 Task: Add Attachment from Google Drive to Card Card0000000111 in Board Board0000000028 in Workspace WS0000000010 in Trello. Add Cover Orange to Card Card0000000111 in Board Board0000000028 in Workspace WS0000000010 in Trello. Add "Add Label …" with "Title" Title0000000111 to Button Button0000000111 to Card Card0000000111 in Board Board0000000028 in Workspace WS0000000010 in Trello. Add Description DS0000000111 to Card Card0000000111 in Board Board0000000028 in Workspace WS0000000010 in Trello. Add Comment CM0000000111 to Card Card0000000111 in Board Board0000000028 in Workspace WS0000000010 in Trello
Action: Mouse moved to (386, 463)
Screenshot: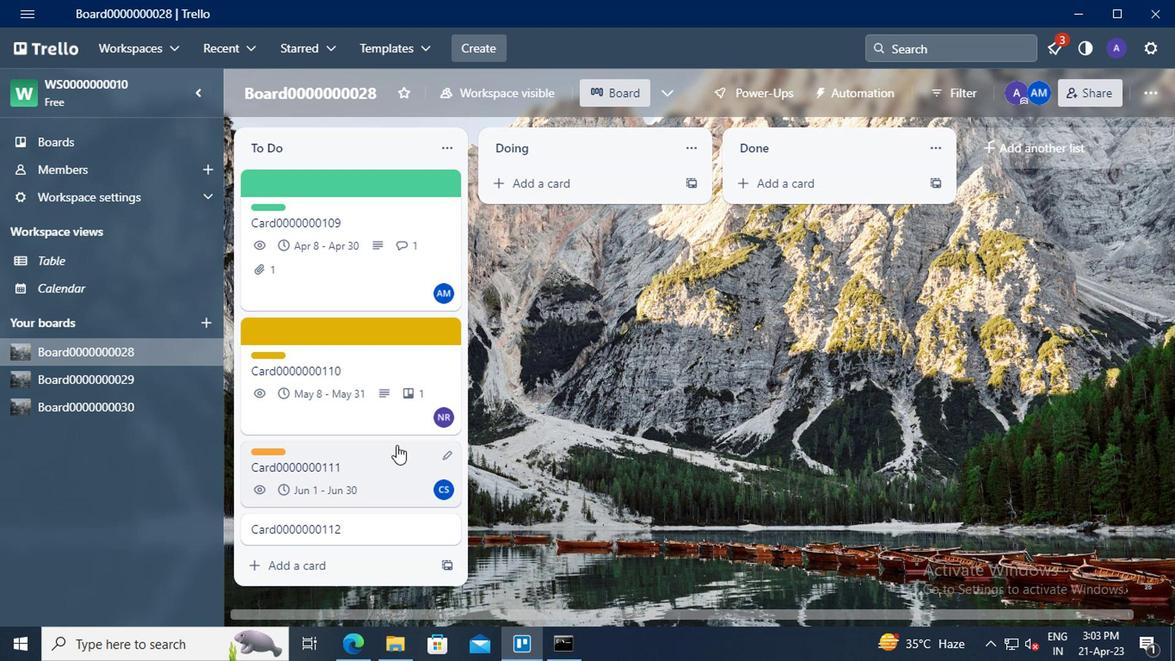 
Action: Mouse pressed left at (386, 463)
Screenshot: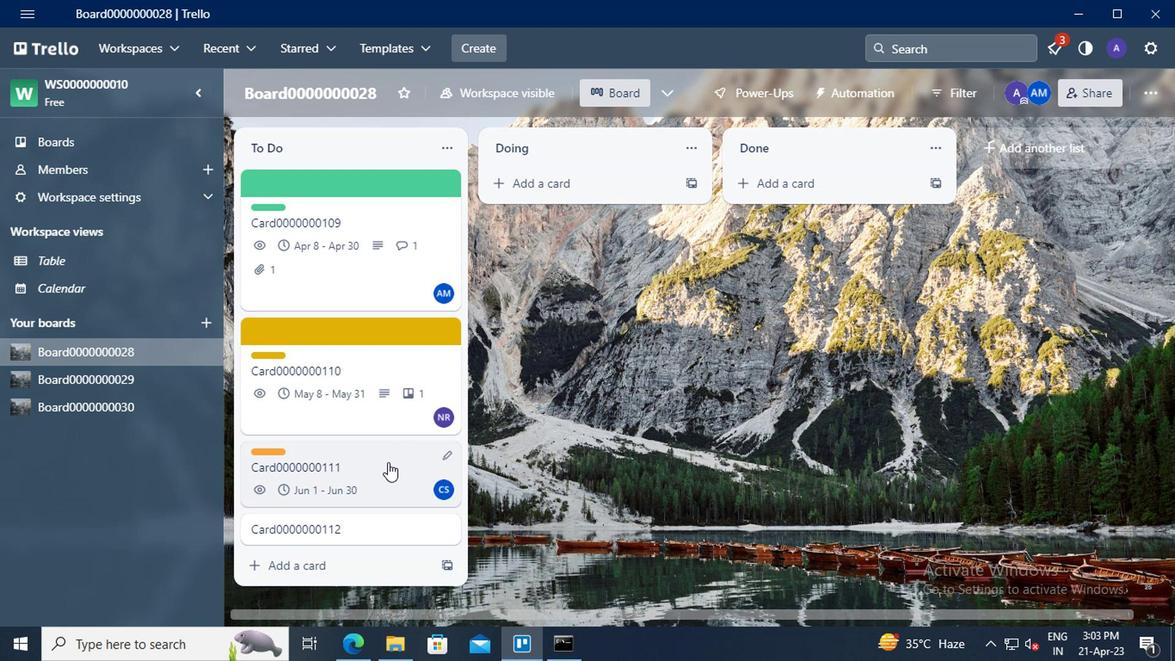 
Action: Mouse moved to (788, 368)
Screenshot: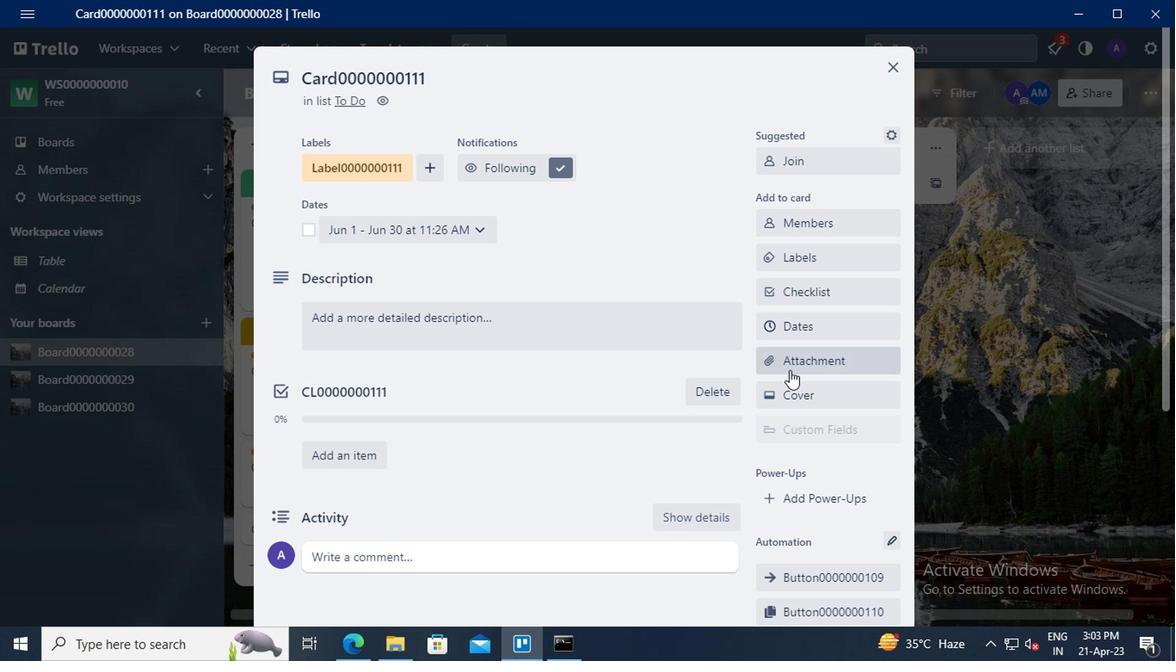 
Action: Mouse pressed left at (788, 368)
Screenshot: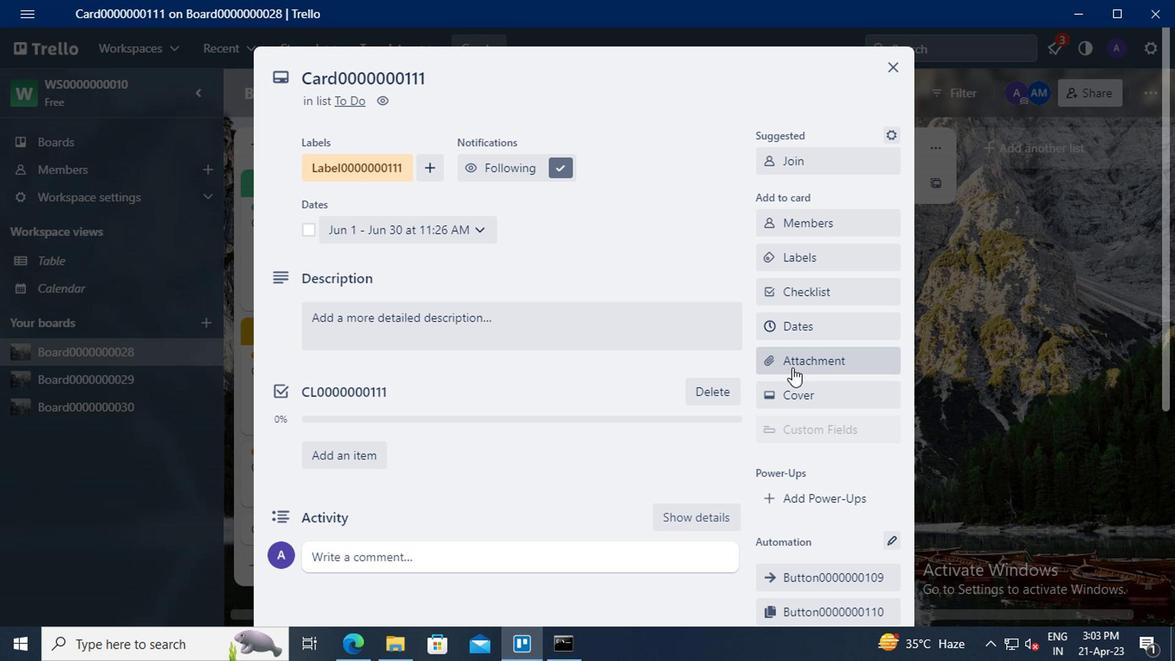 
Action: Mouse moved to (806, 211)
Screenshot: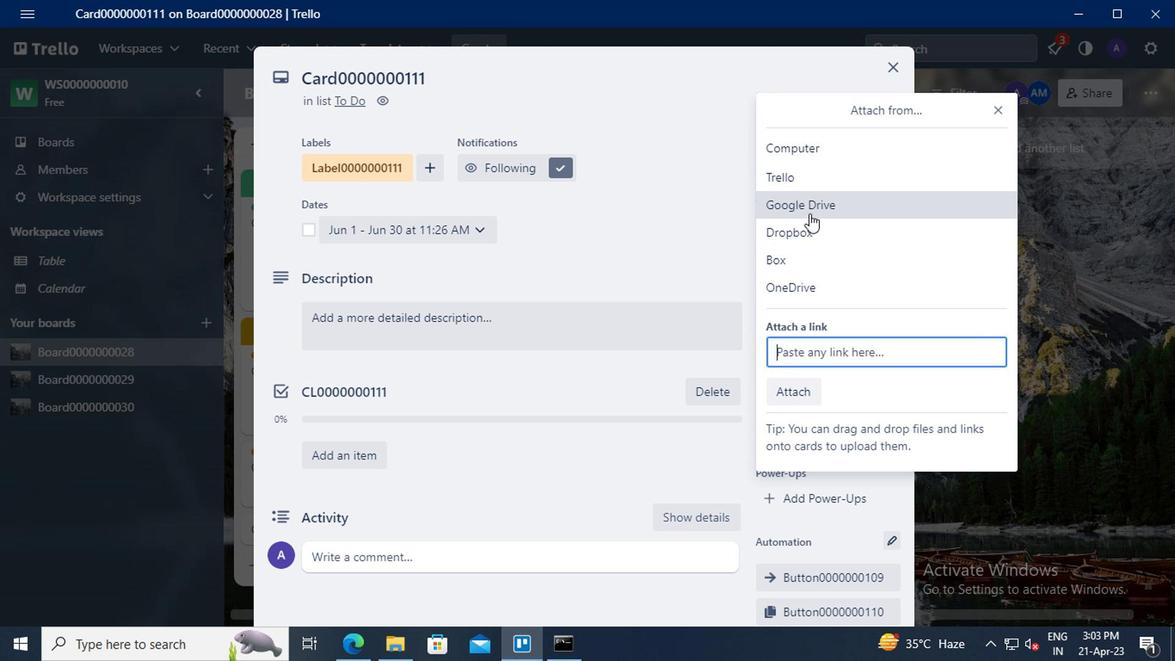 
Action: Mouse pressed left at (806, 211)
Screenshot: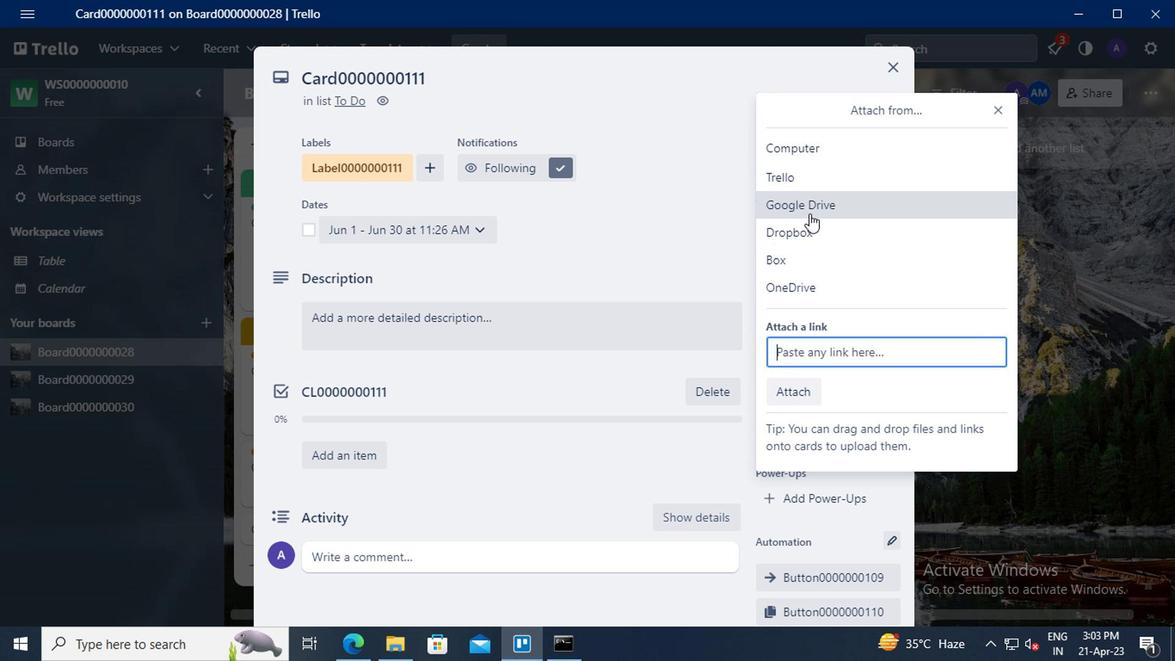 
Action: Mouse moved to (257, 313)
Screenshot: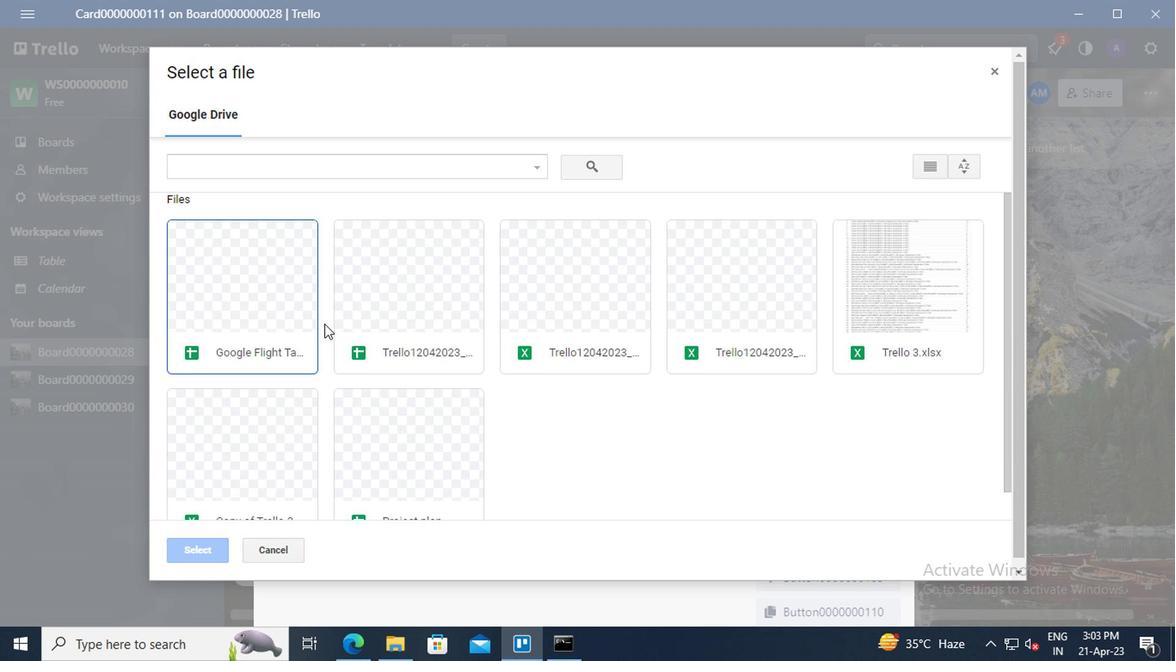 
Action: Mouse pressed left at (257, 313)
Screenshot: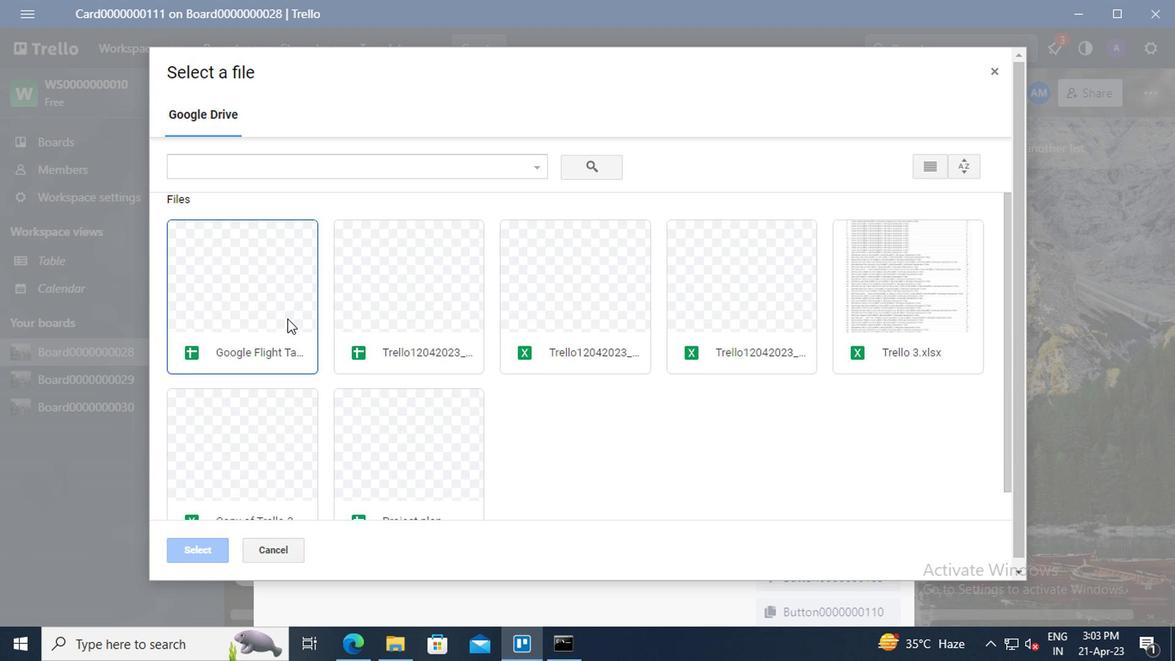 
Action: Mouse moved to (222, 552)
Screenshot: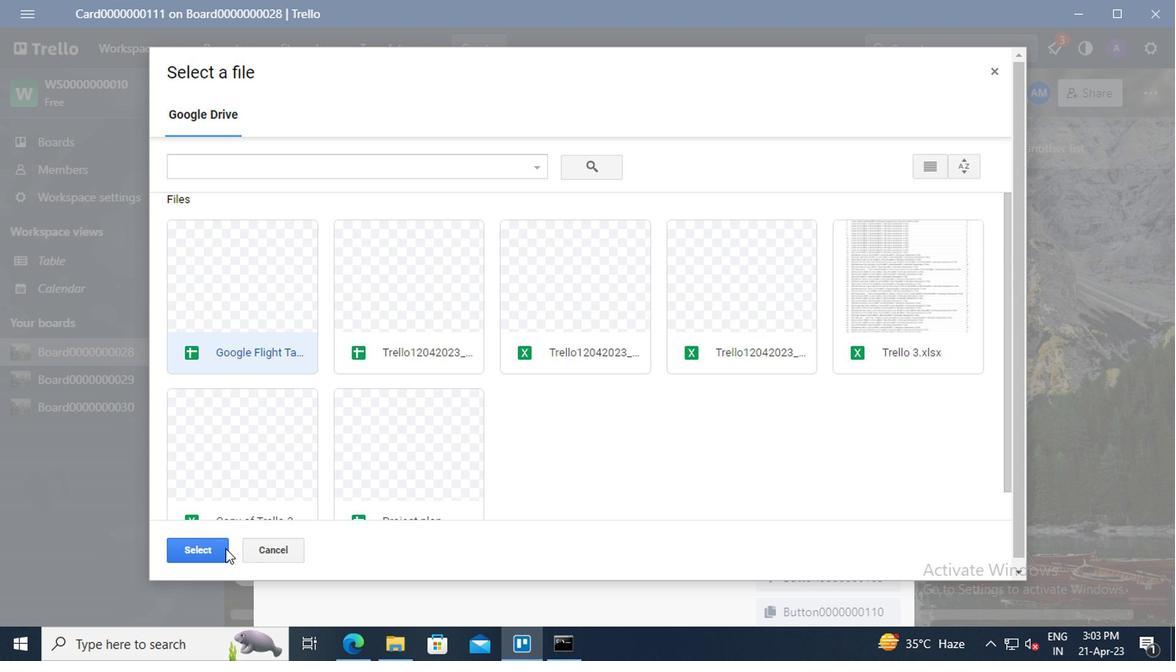 
Action: Mouse pressed left at (222, 552)
Screenshot: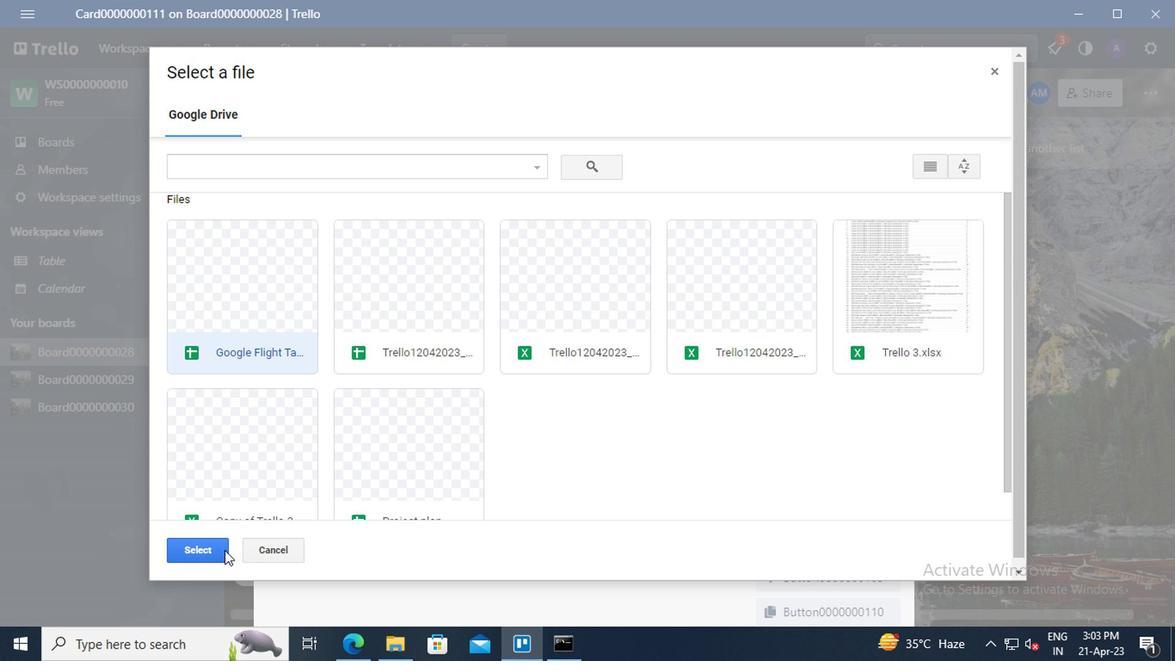 
Action: Mouse moved to (780, 399)
Screenshot: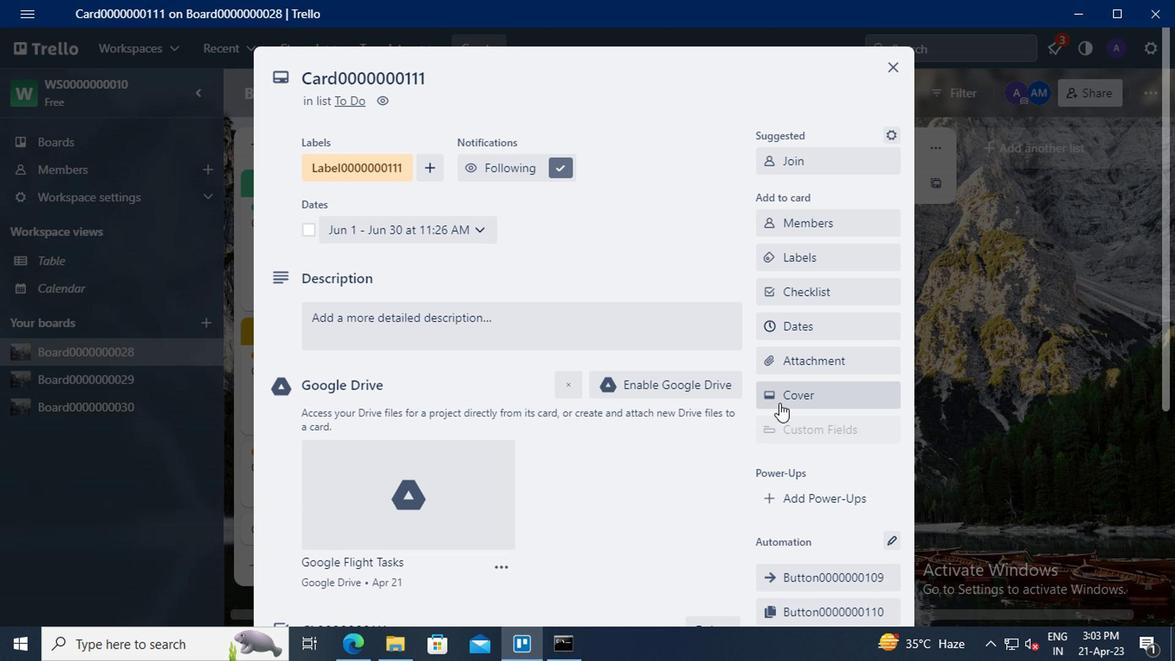 
Action: Mouse pressed left at (780, 399)
Screenshot: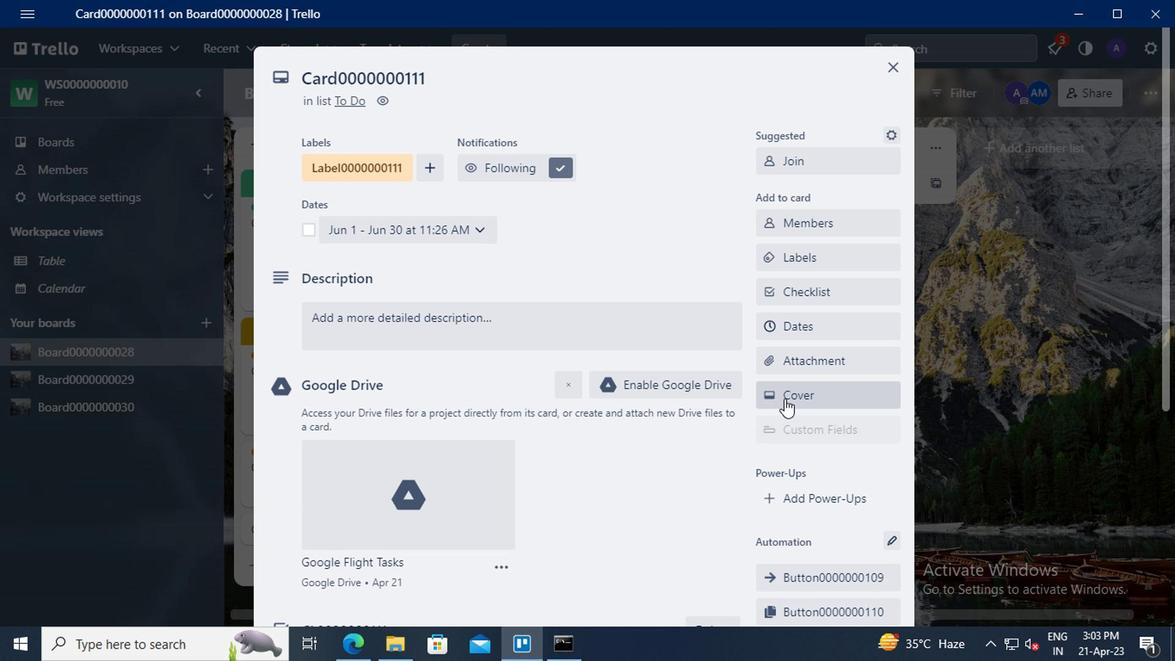 
Action: Mouse moved to (886, 283)
Screenshot: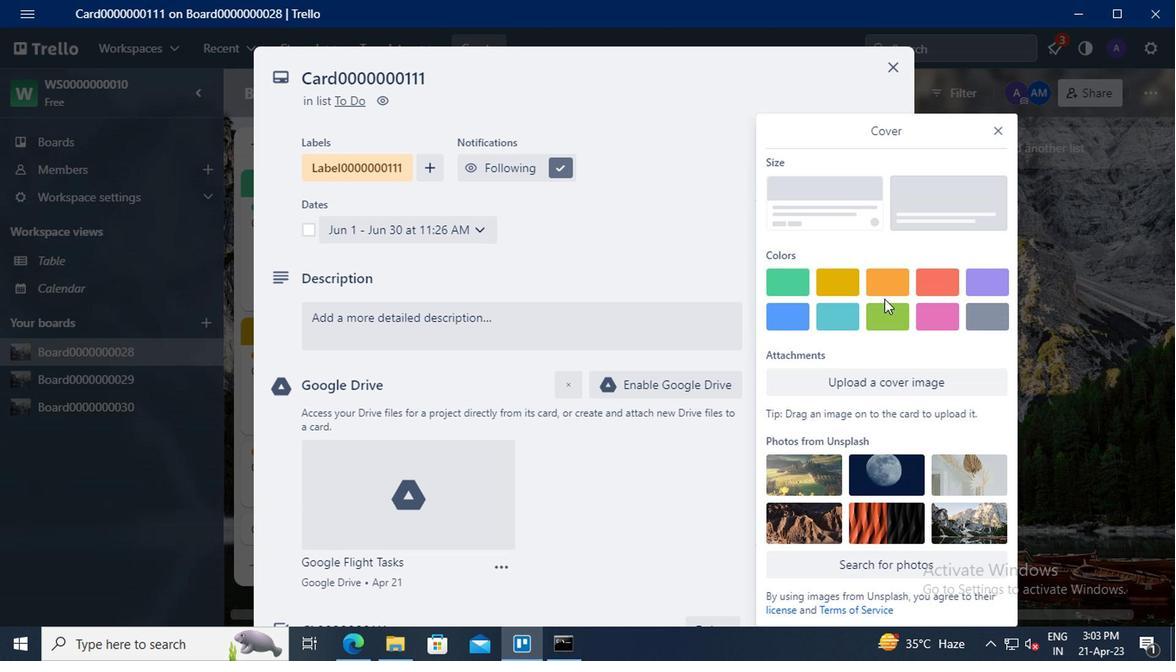 
Action: Mouse pressed left at (886, 283)
Screenshot: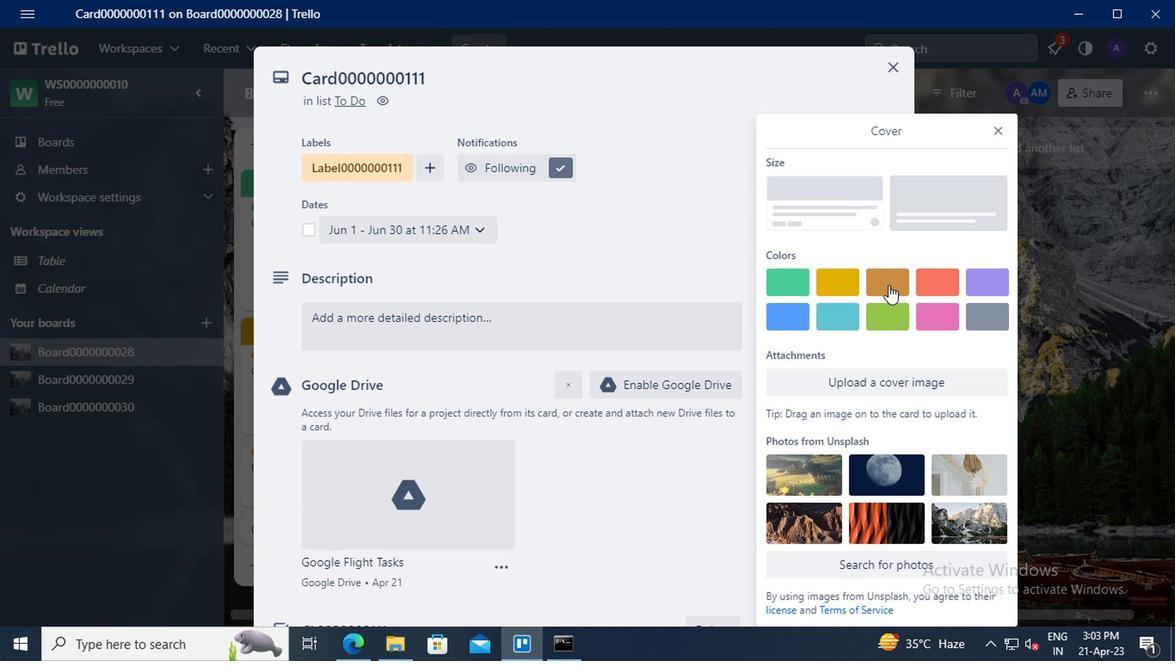 
Action: Mouse moved to (993, 97)
Screenshot: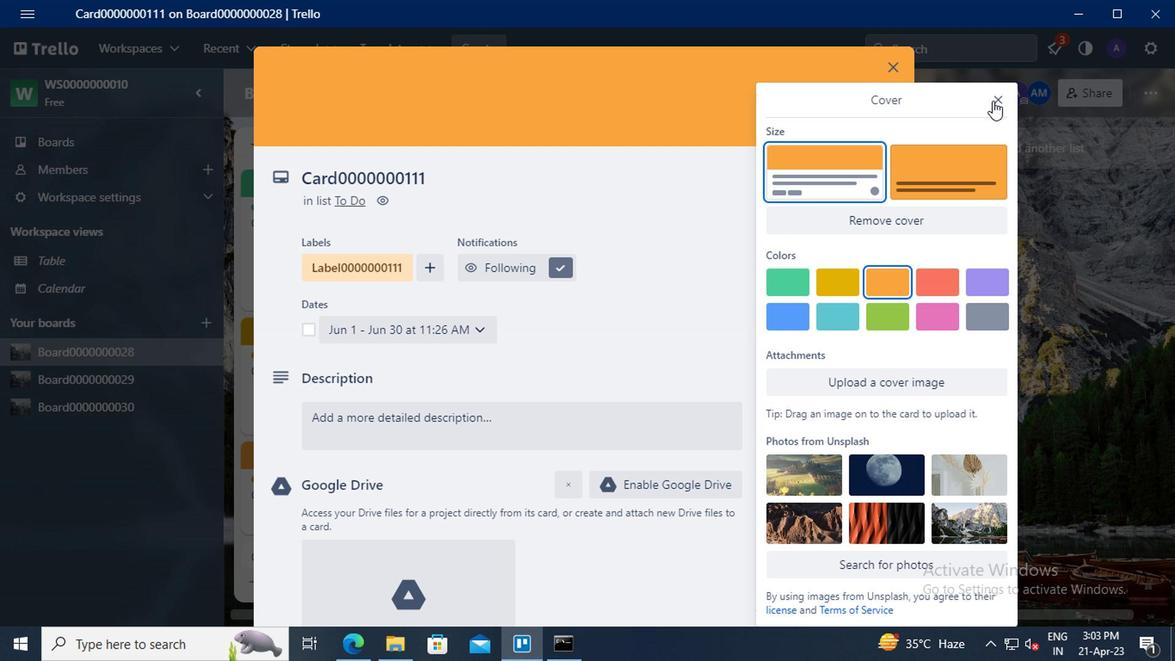 
Action: Mouse pressed left at (993, 97)
Screenshot: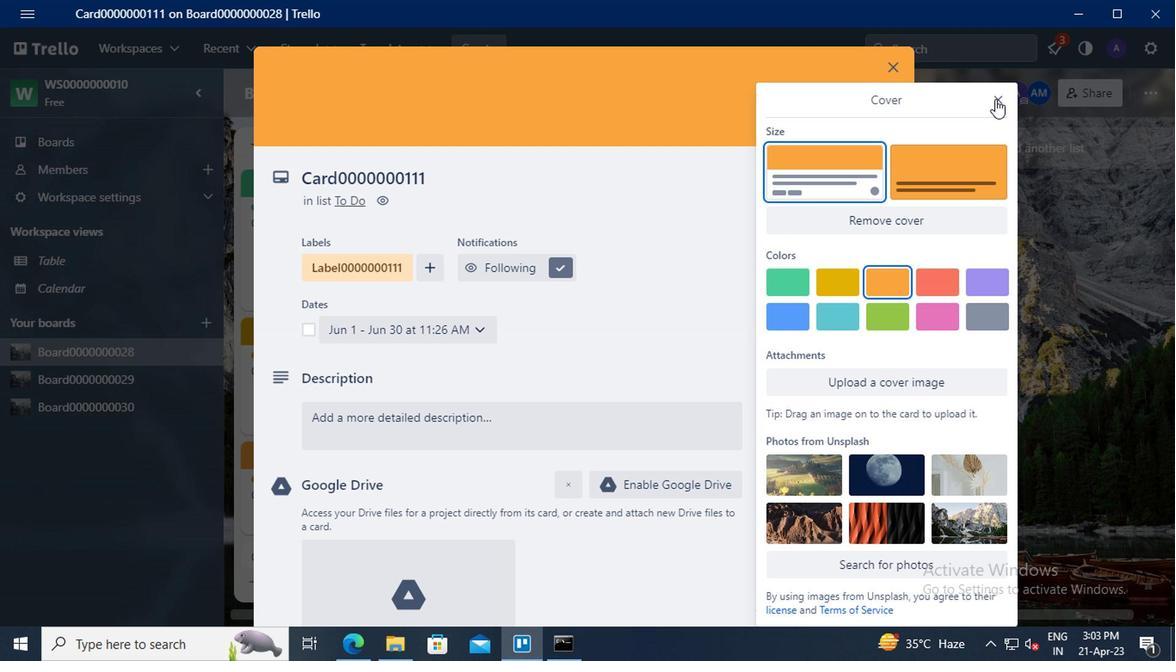 
Action: Mouse moved to (795, 309)
Screenshot: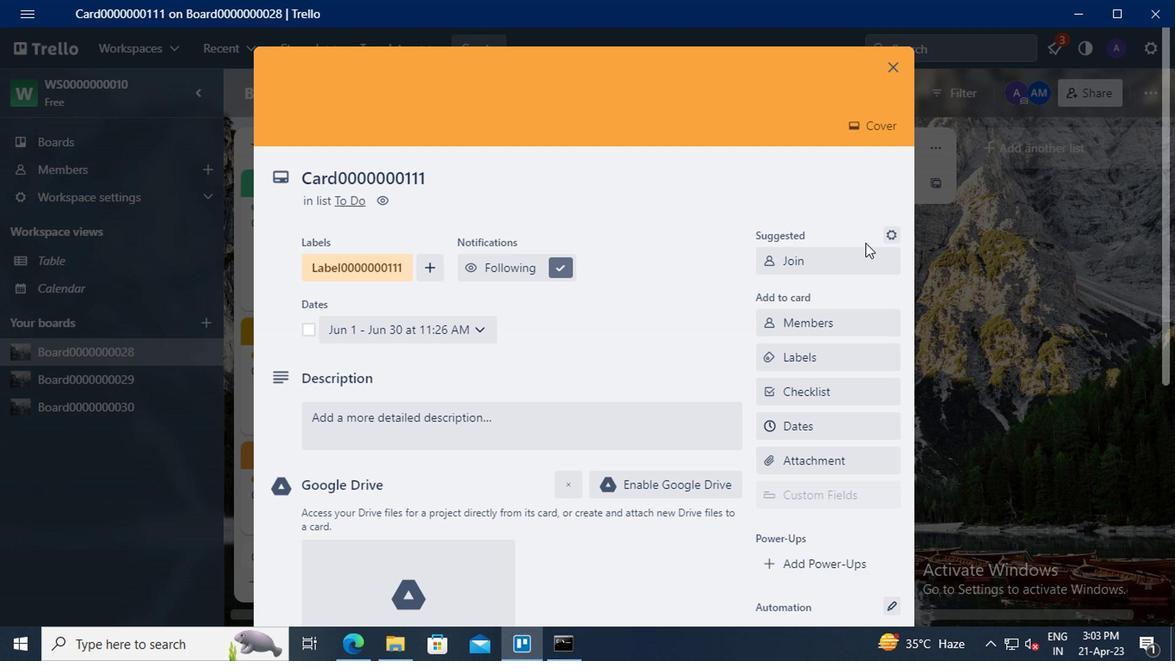 
Action: Mouse scrolled (795, 308) with delta (0, 0)
Screenshot: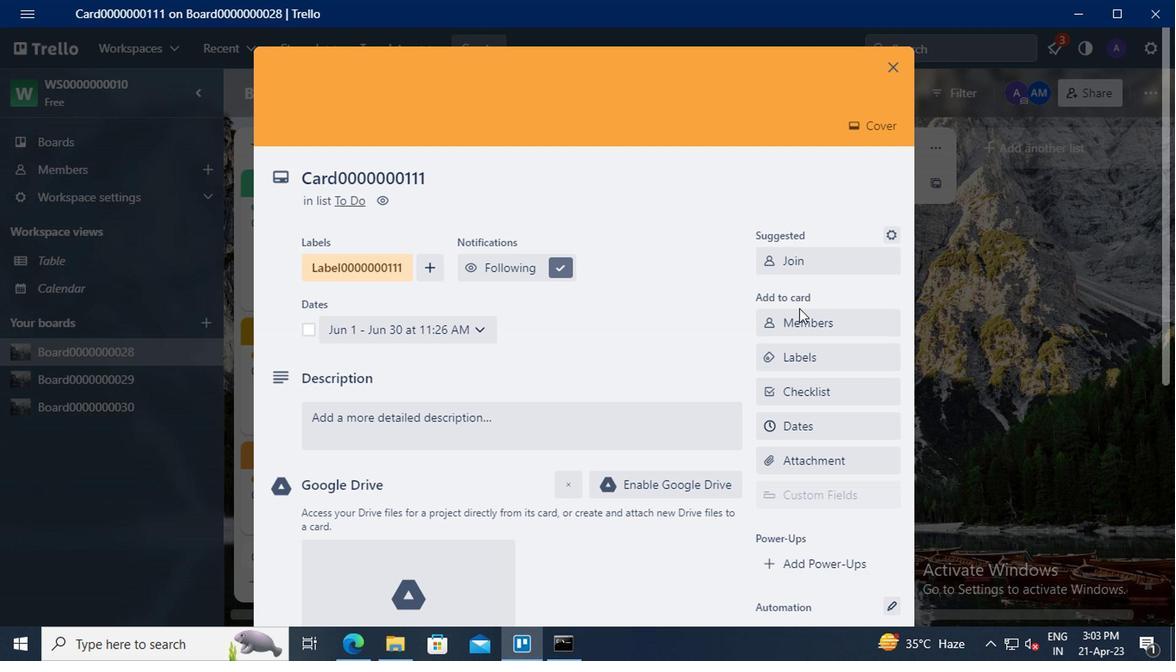 
Action: Mouse moved to (795, 328)
Screenshot: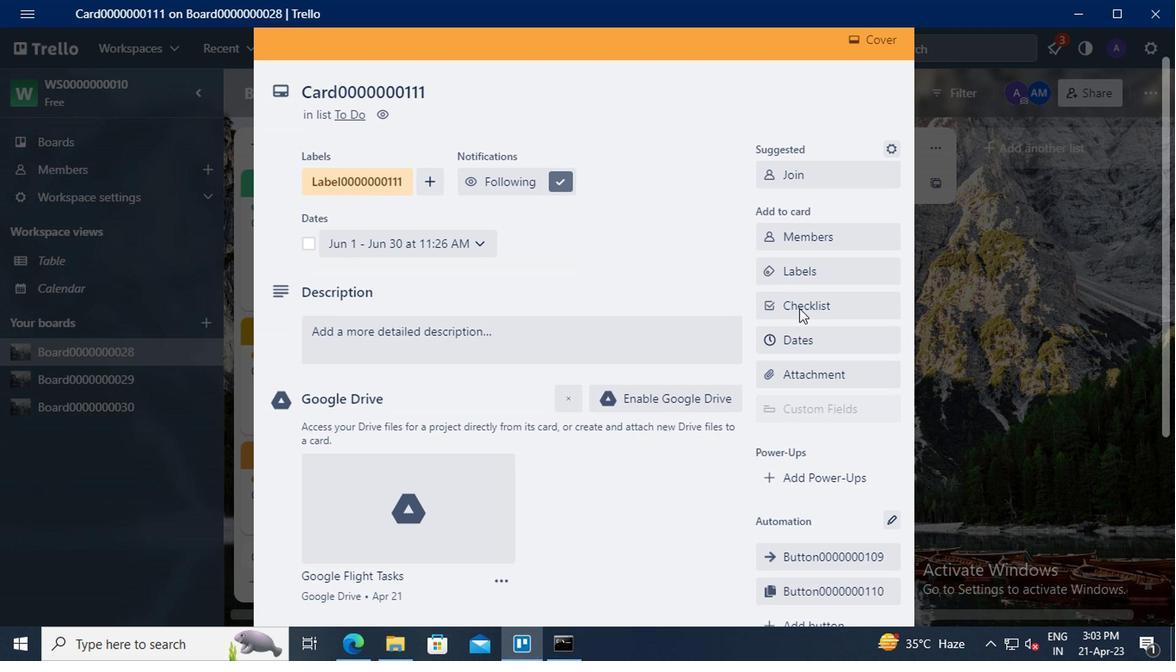 
Action: Mouse scrolled (795, 327) with delta (0, 0)
Screenshot: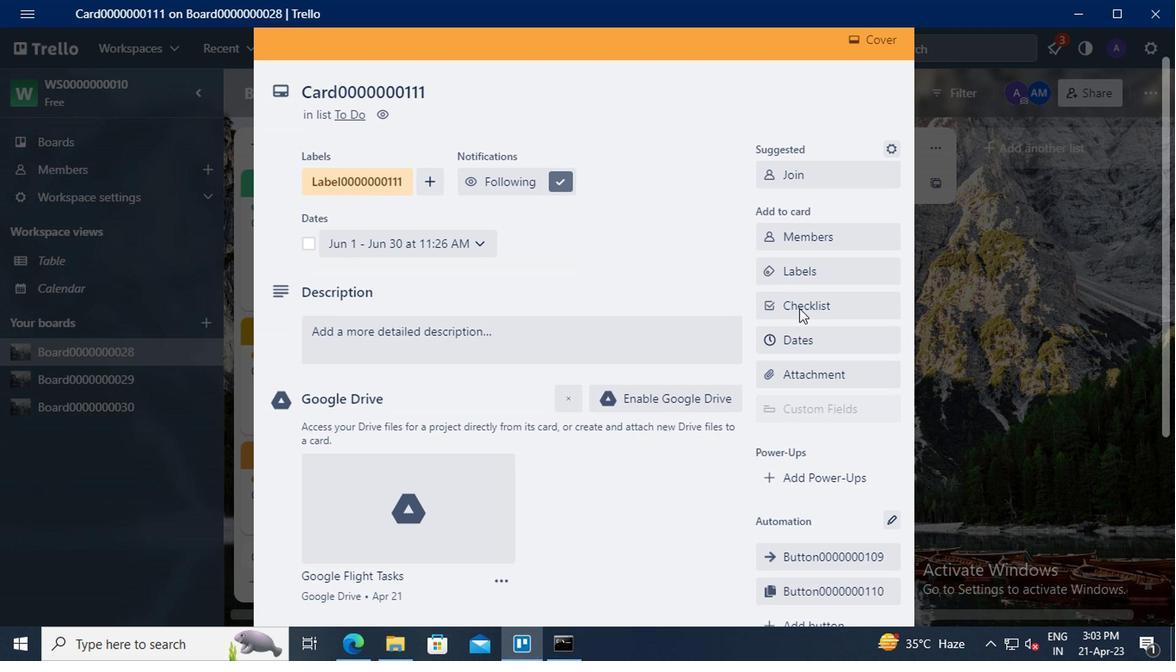 
Action: Mouse moved to (795, 330)
Screenshot: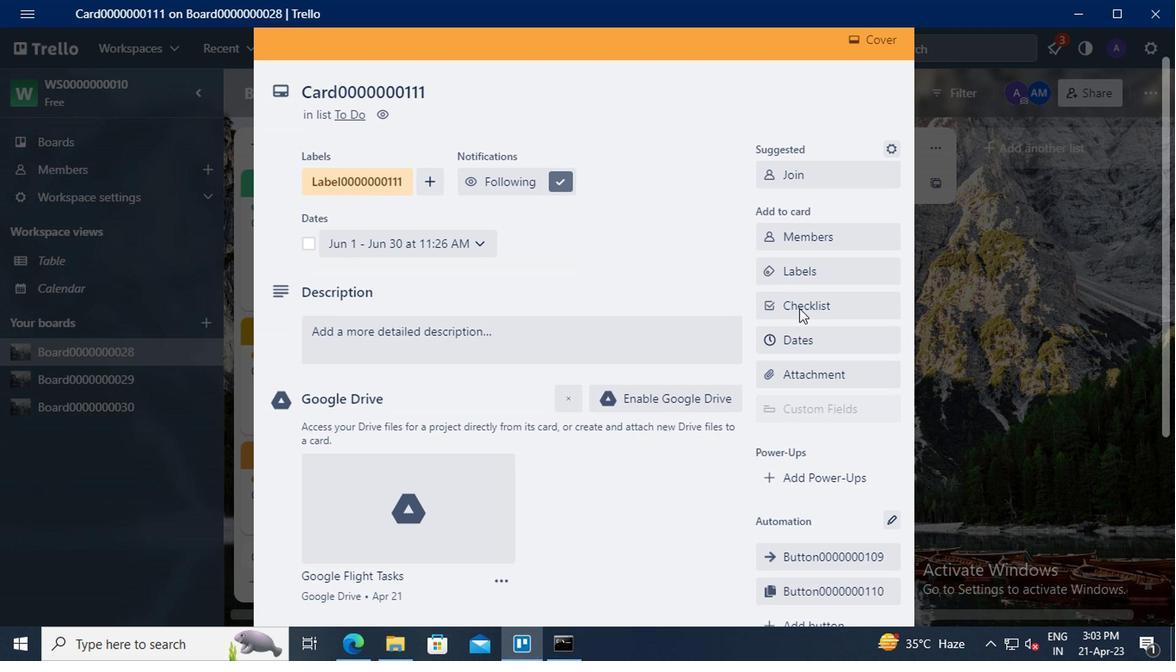 
Action: Mouse scrolled (795, 329) with delta (0, 0)
Screenshot: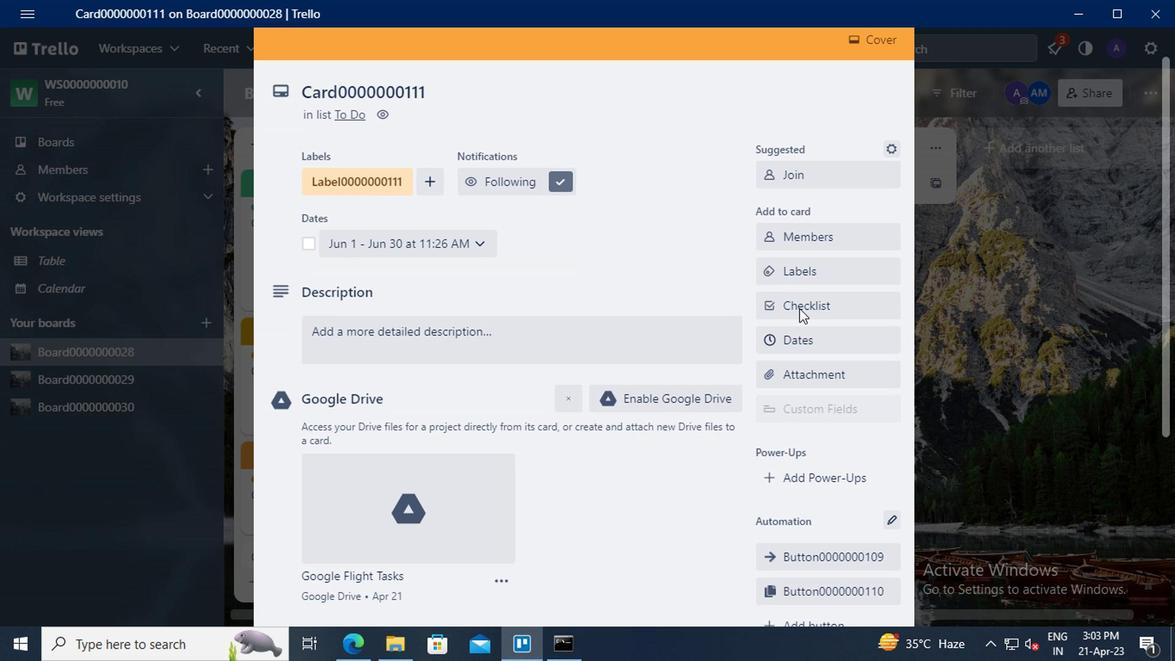 
Action: Mouse moved to (815, 450)
Screenshot: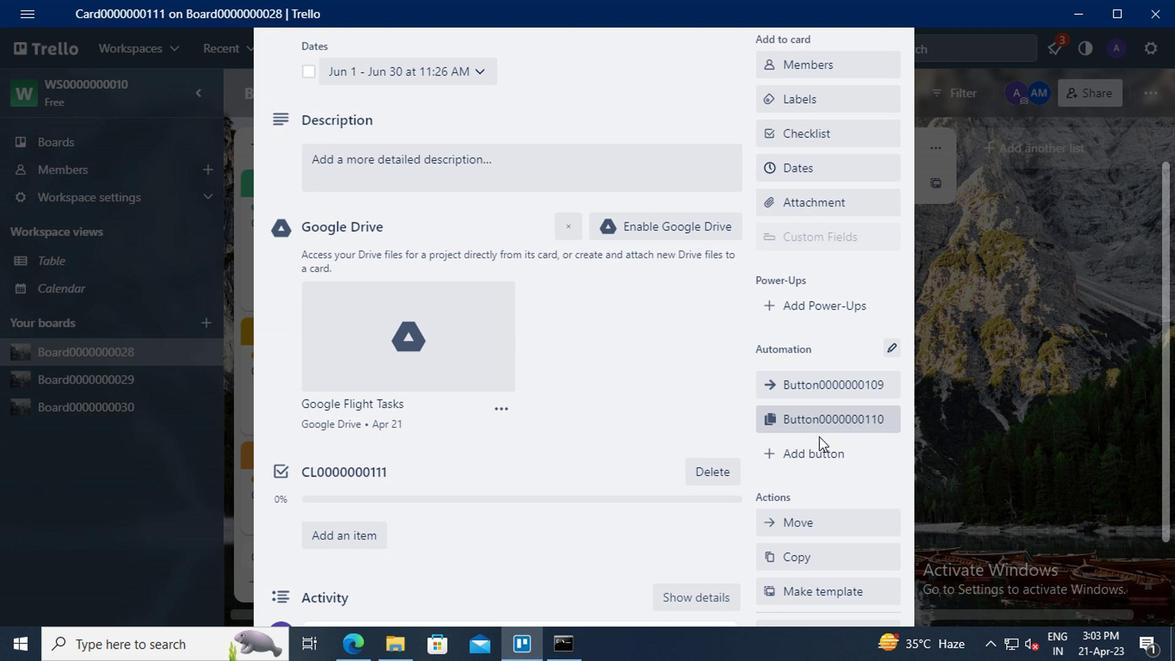 
Action: Mouse pressed left at (815, 450)
Screenshot: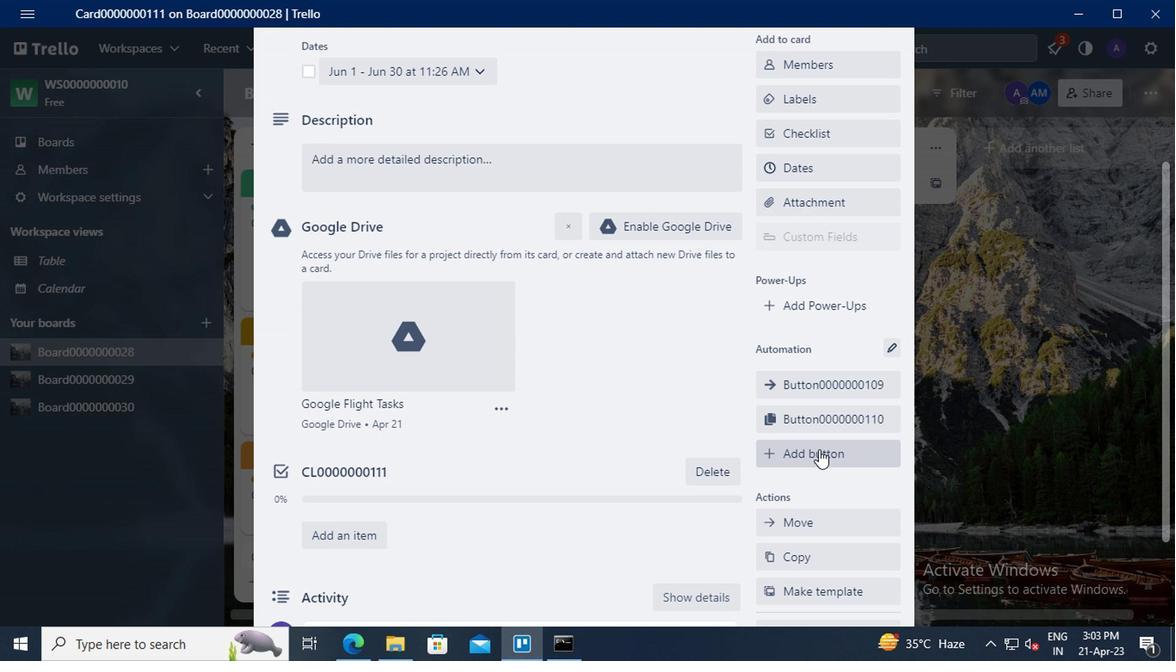
Action: Mouse moved to (842, 233)
Screenshot: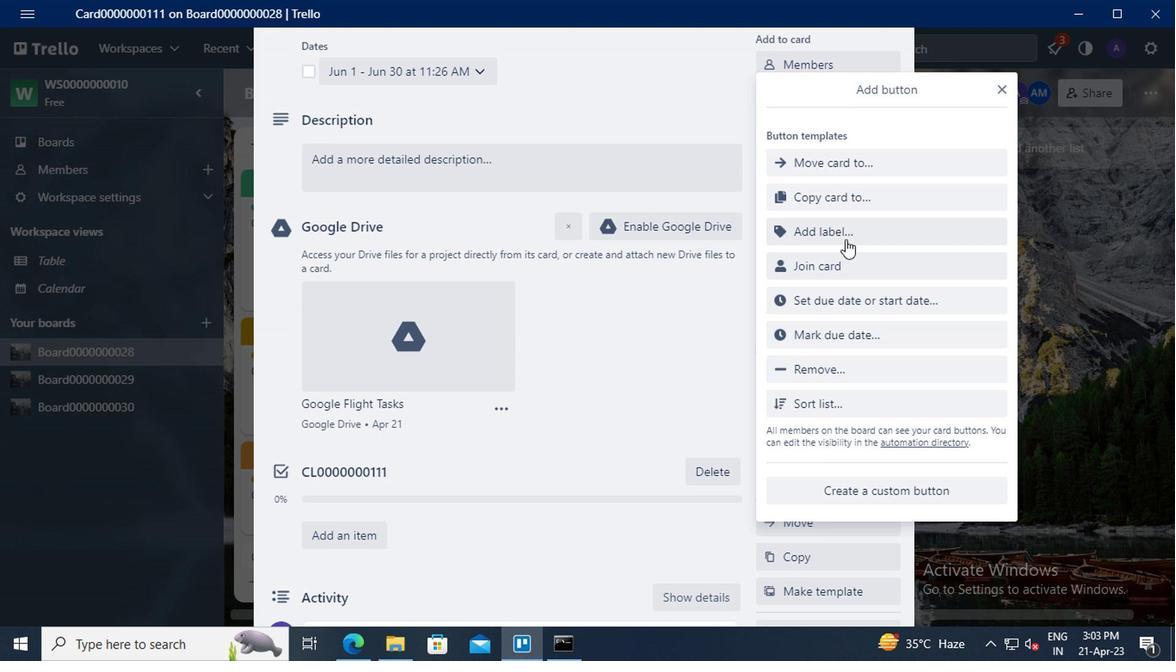 
Action: Mouse pressed left at (842, 233)
Screenshot: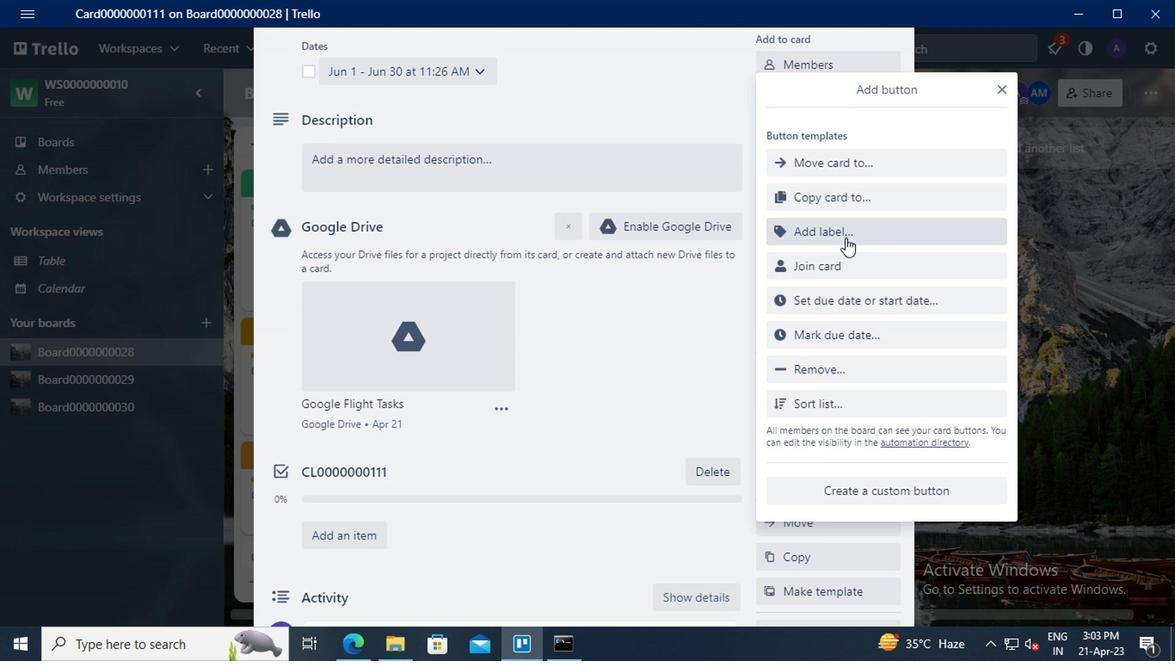 
Action: Mouse moved to (840, 190)
Screenshot: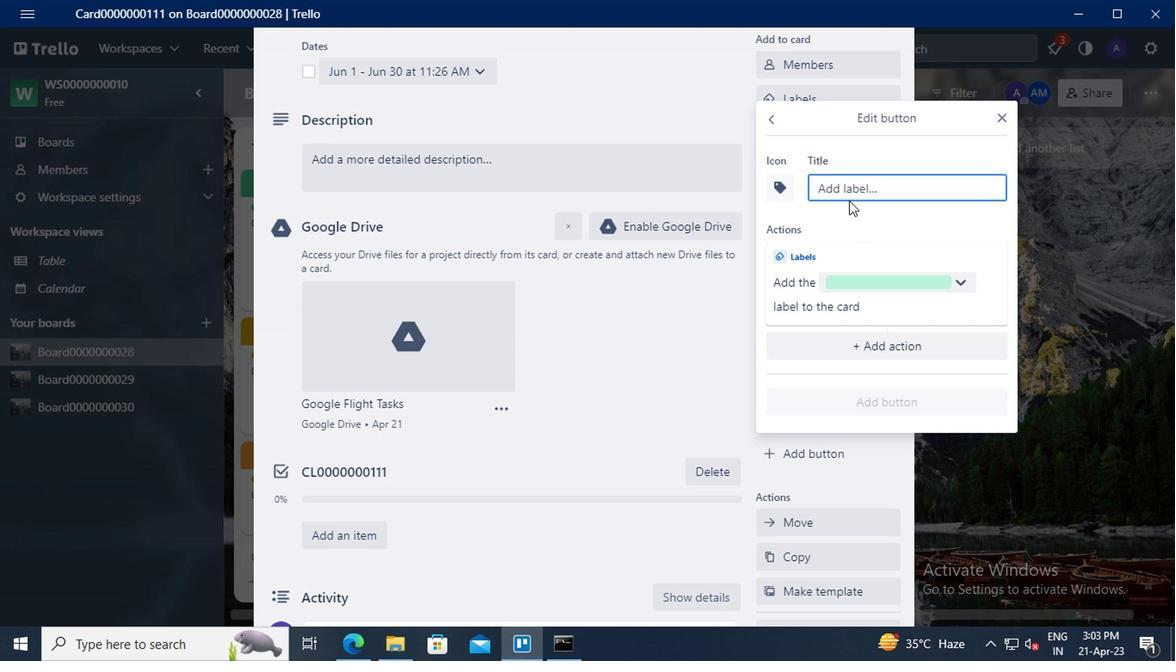 
Action: Mouse pressed left at (840, 190)
Screenshot: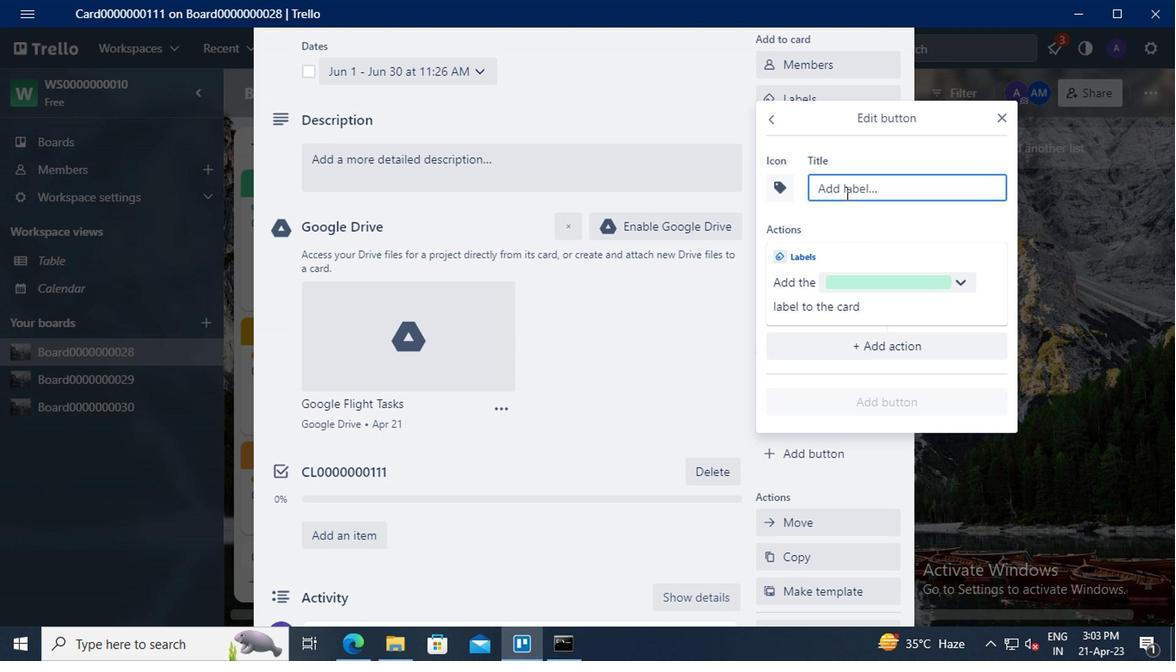 
Action: Mouse moved to (840, 190)
Screenshot: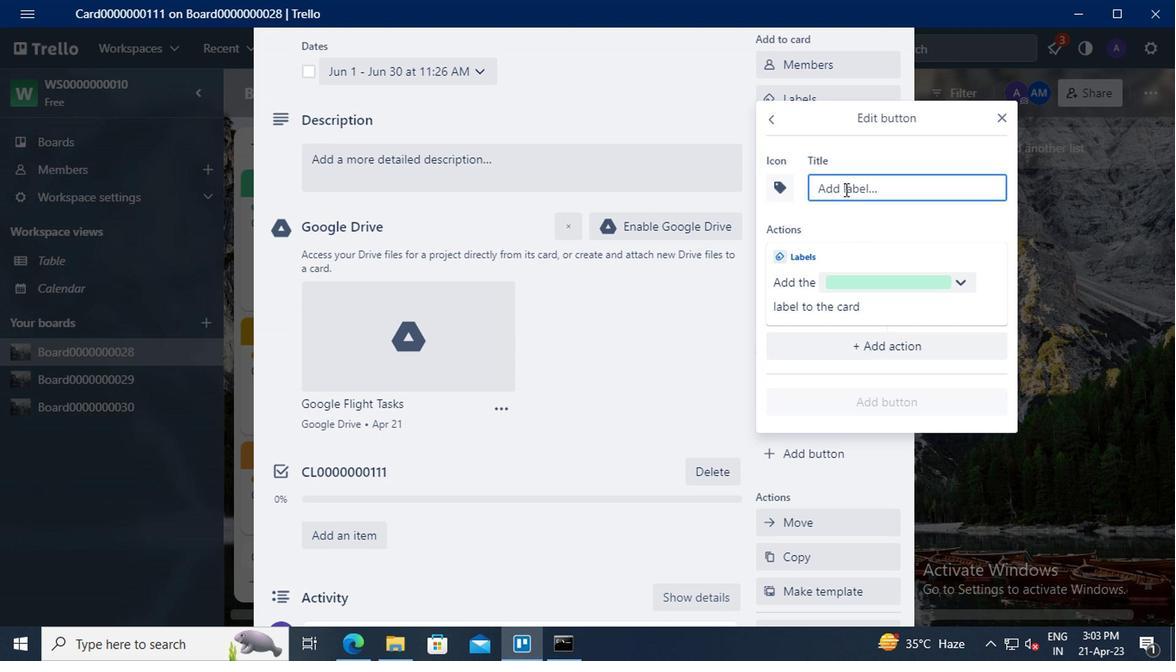 
Action: Key pressed <Key.shift>TITLE0000000111
Screenshot: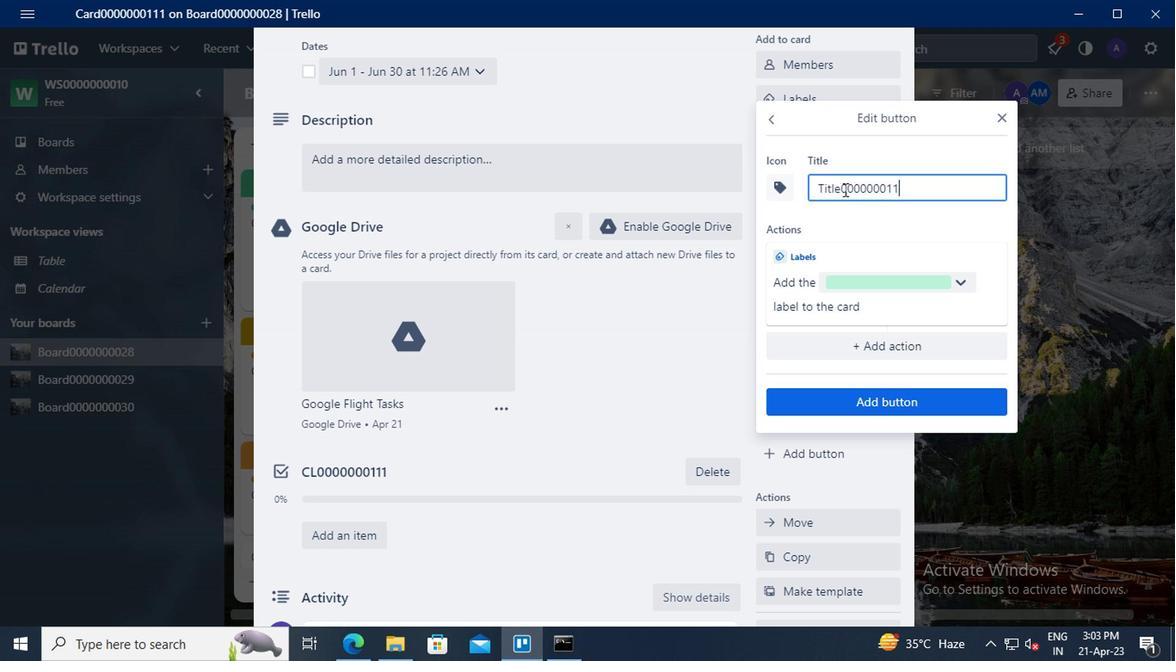 
Action: Mouse moved to (859, 400)
Screenshot: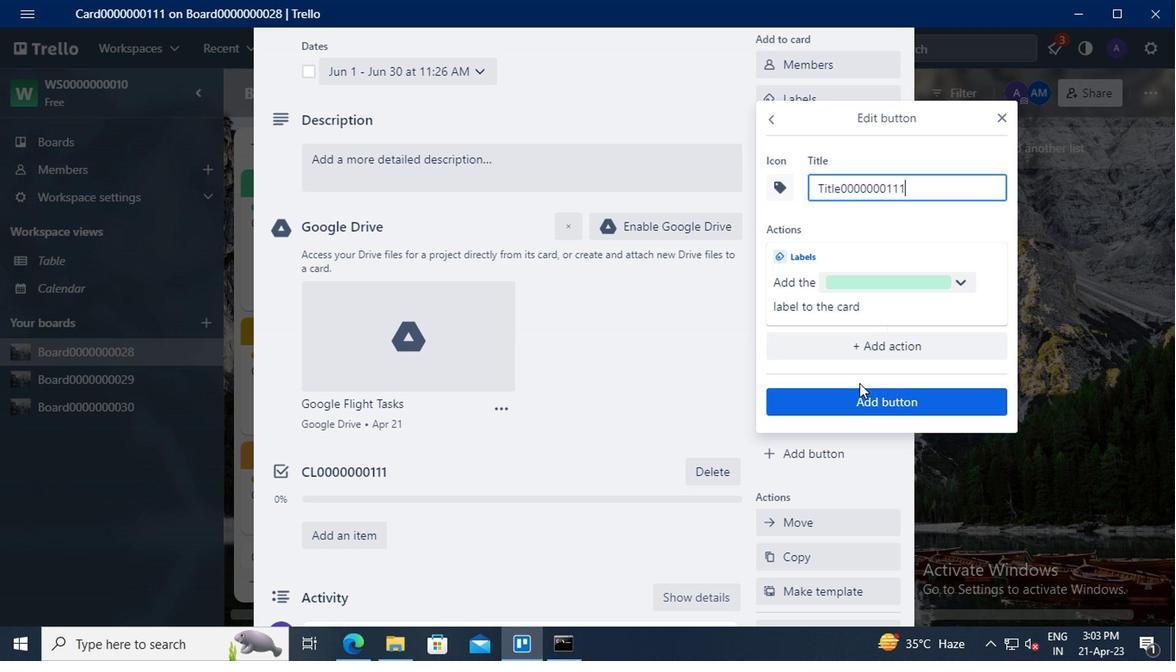 
Action: Mouse pressed left at (859, 400)
Screenshot: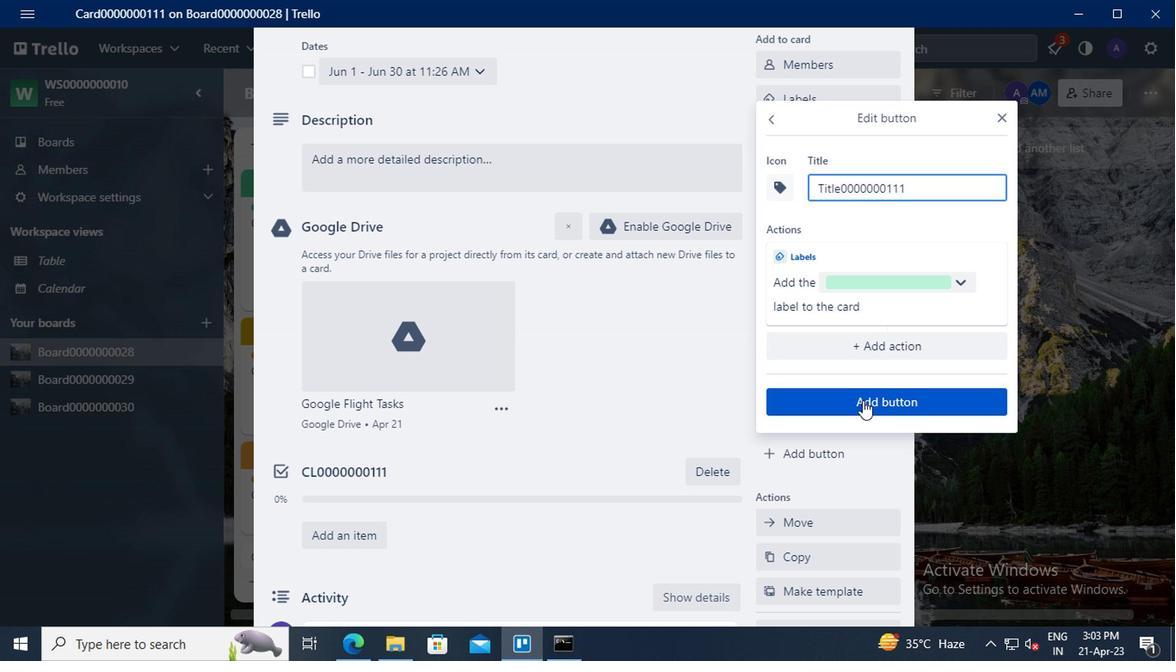 
Action: Mouse moved to (538, 400)
Screenshot: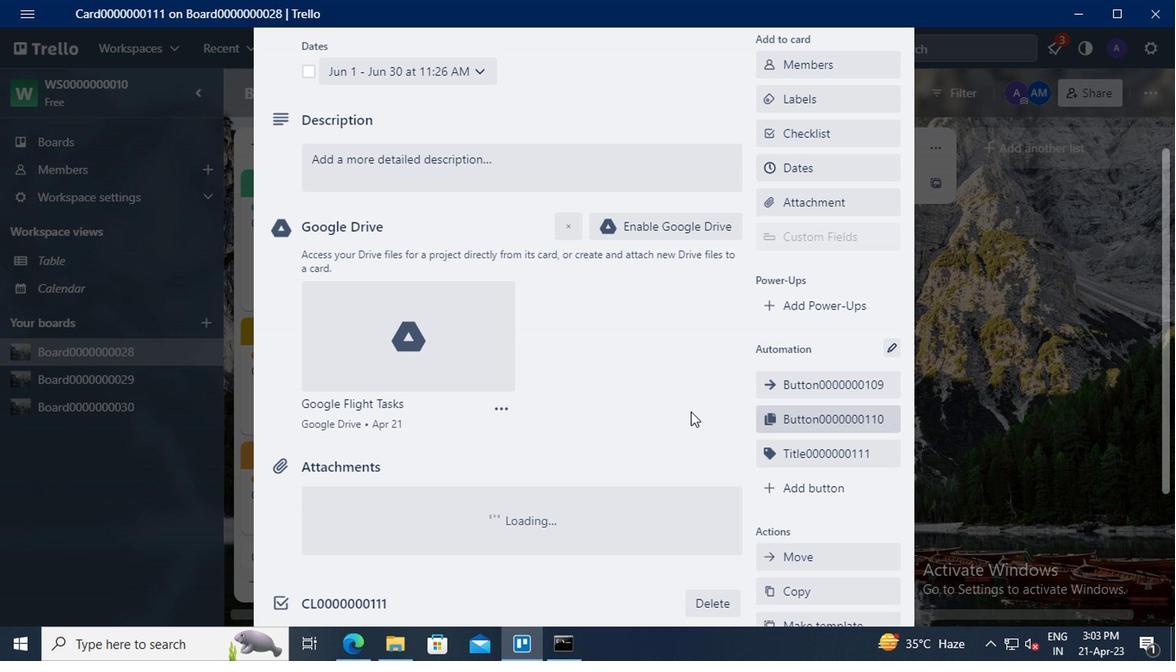 
Action: Mouse scrolled (538, 402) with delta (0, 1)
Screenshot: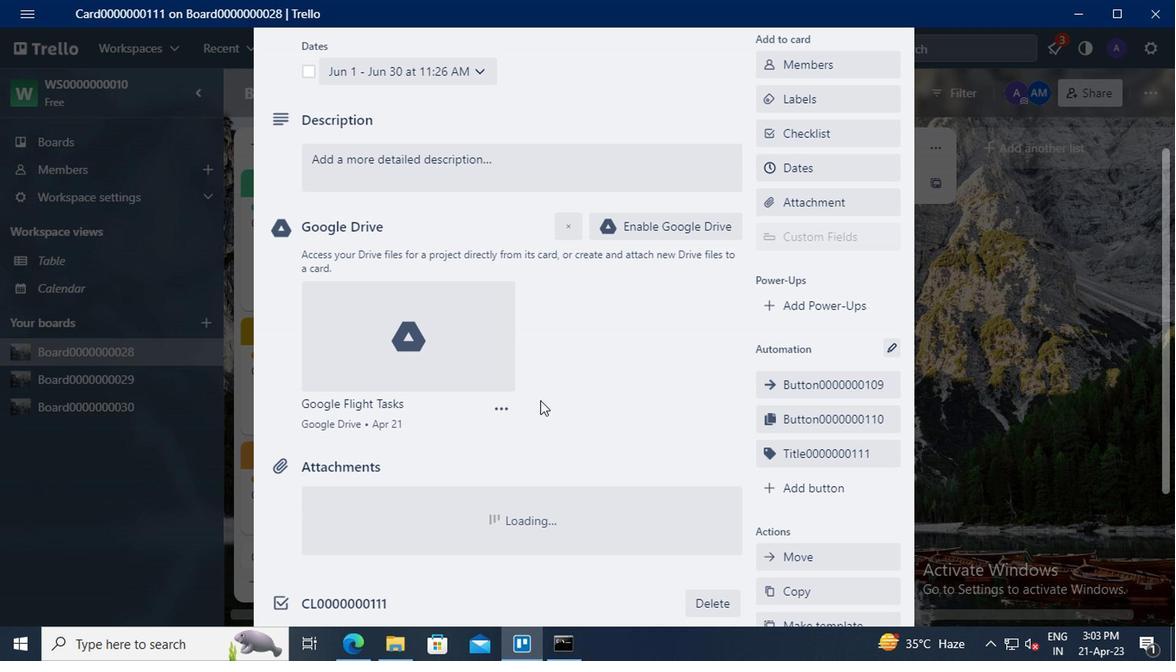
Action: Mouse moved to (366, 247)
Screenshot: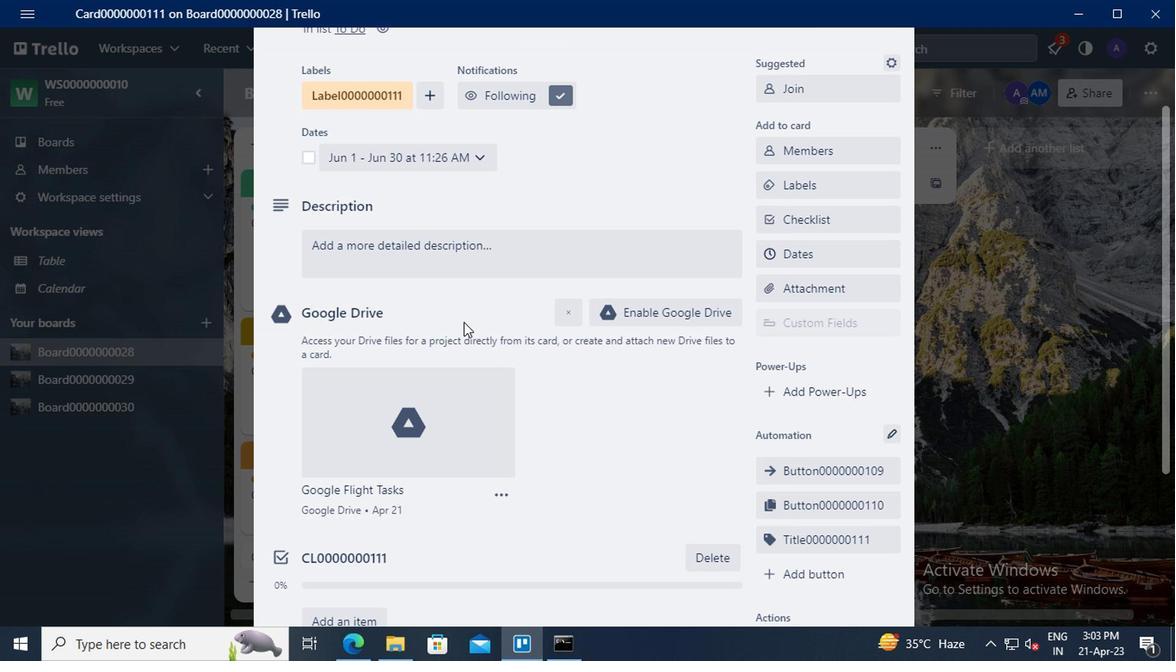 
Action: Mouse pressed left at (366, 247)
Screenshot: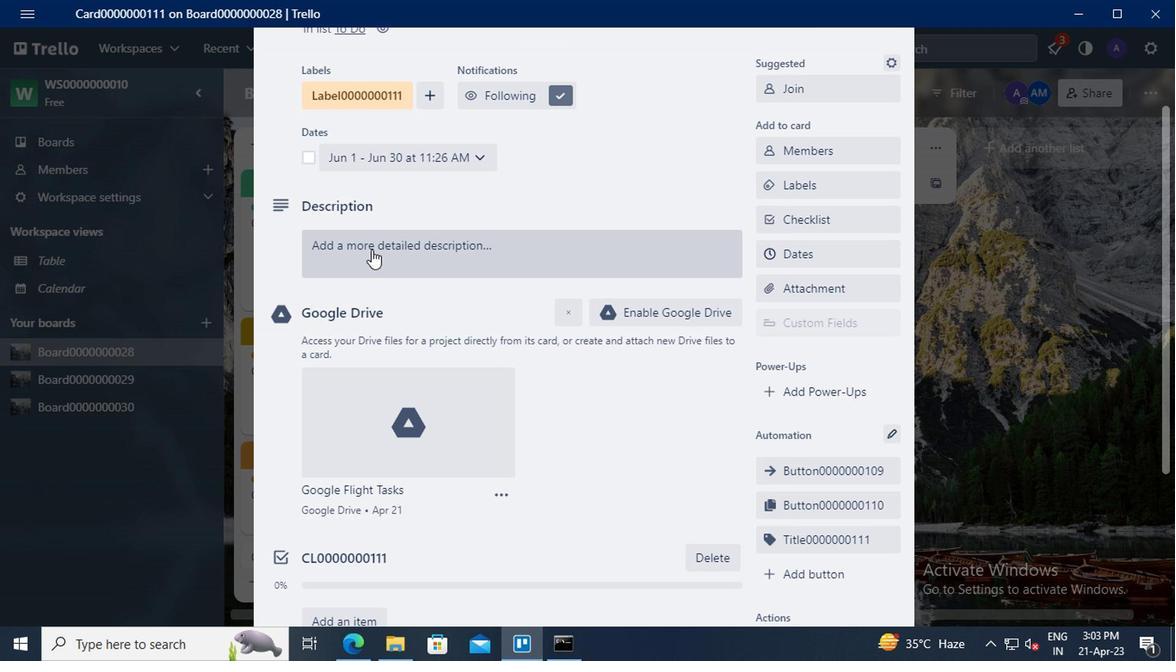 
Action: Mouse moved to (323, 301)
Screenshot: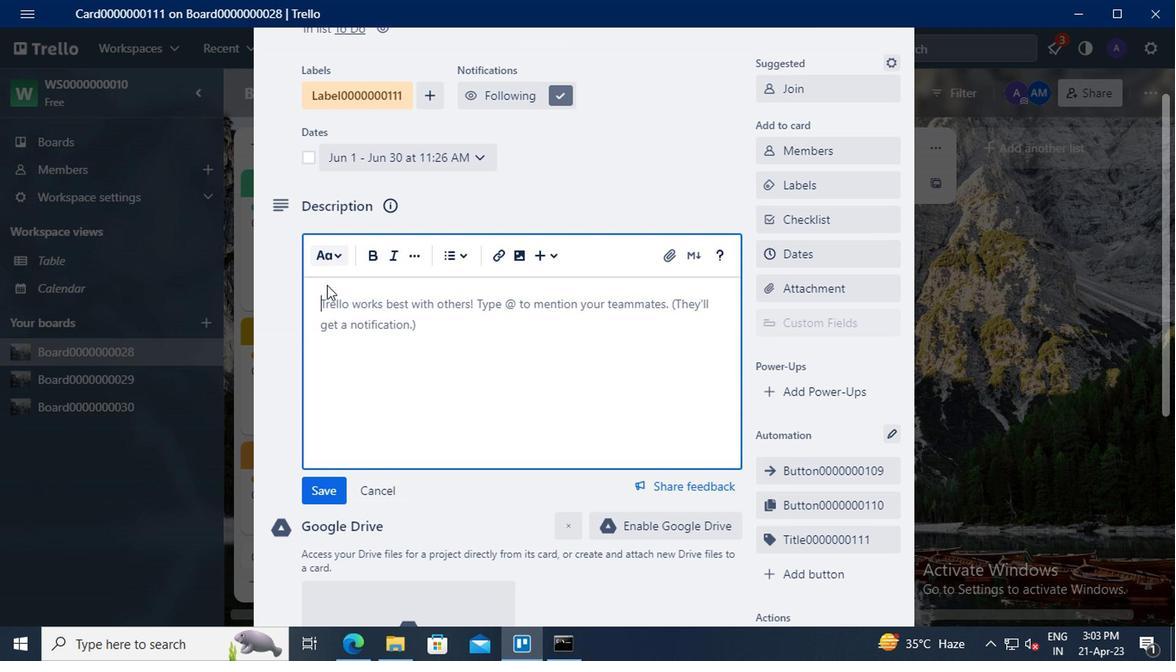 
Action: Mouse pressed left at (323, 301)
Screenshot: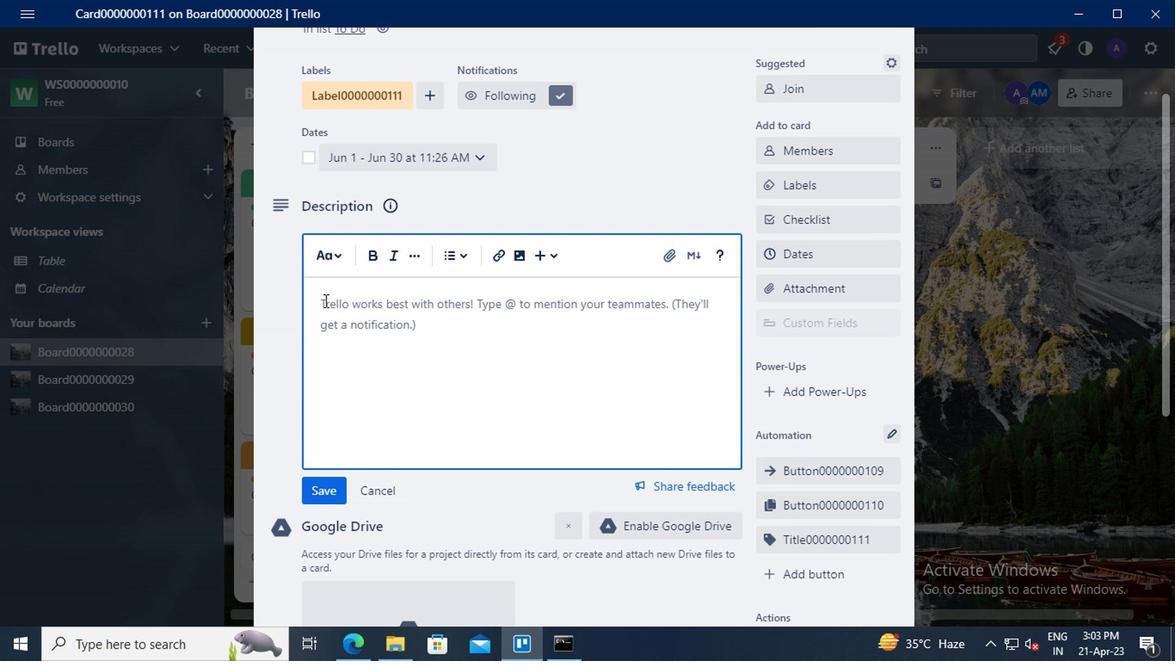 
Action: Key pressed <Key.shift>DS0000000111
Screenshot: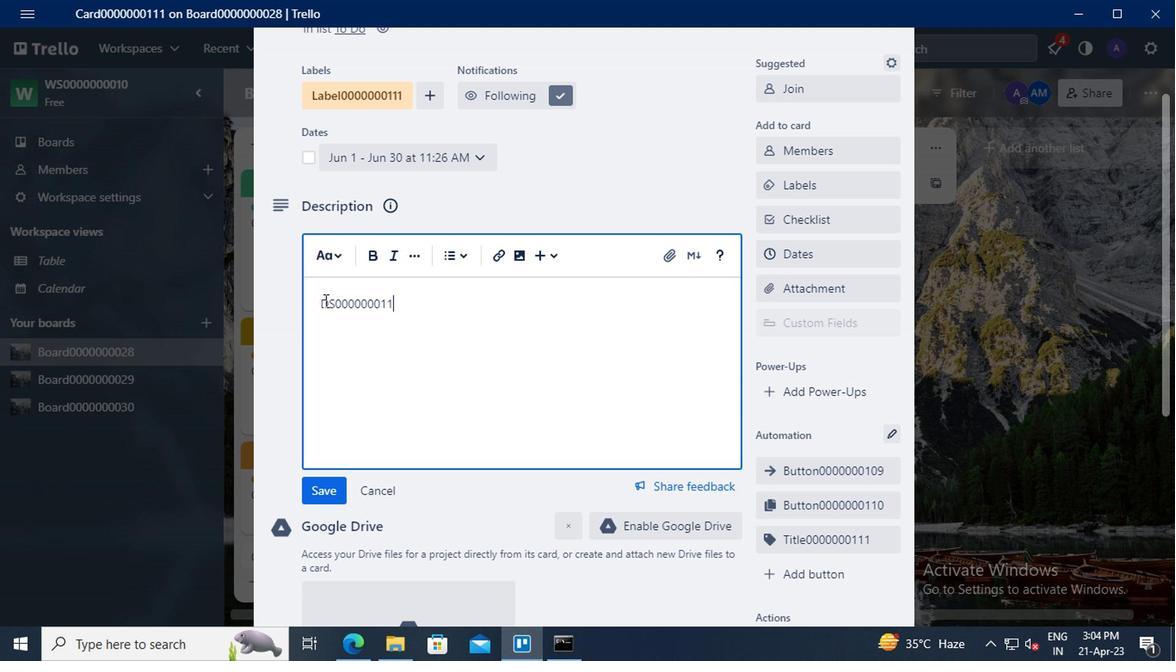 
Action: Mouse scrolled (323, 300) with delta (0, 0)
Screenshot: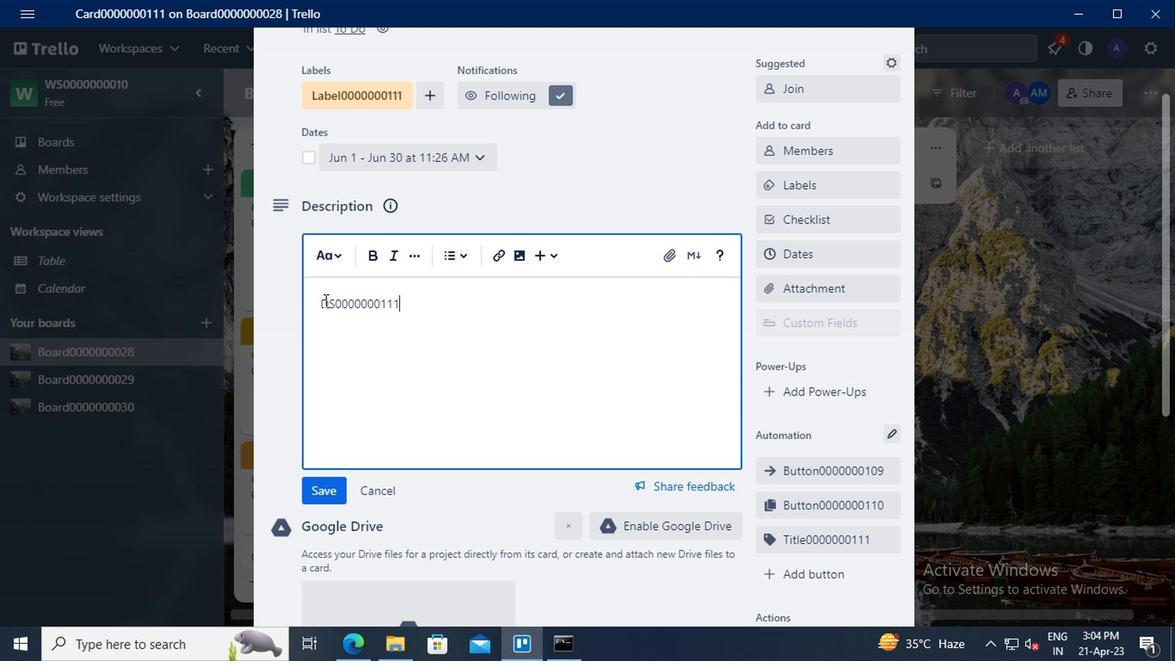 
Action: Mouse scrolled (323, 300) with delta (0, 0)
Screenshot: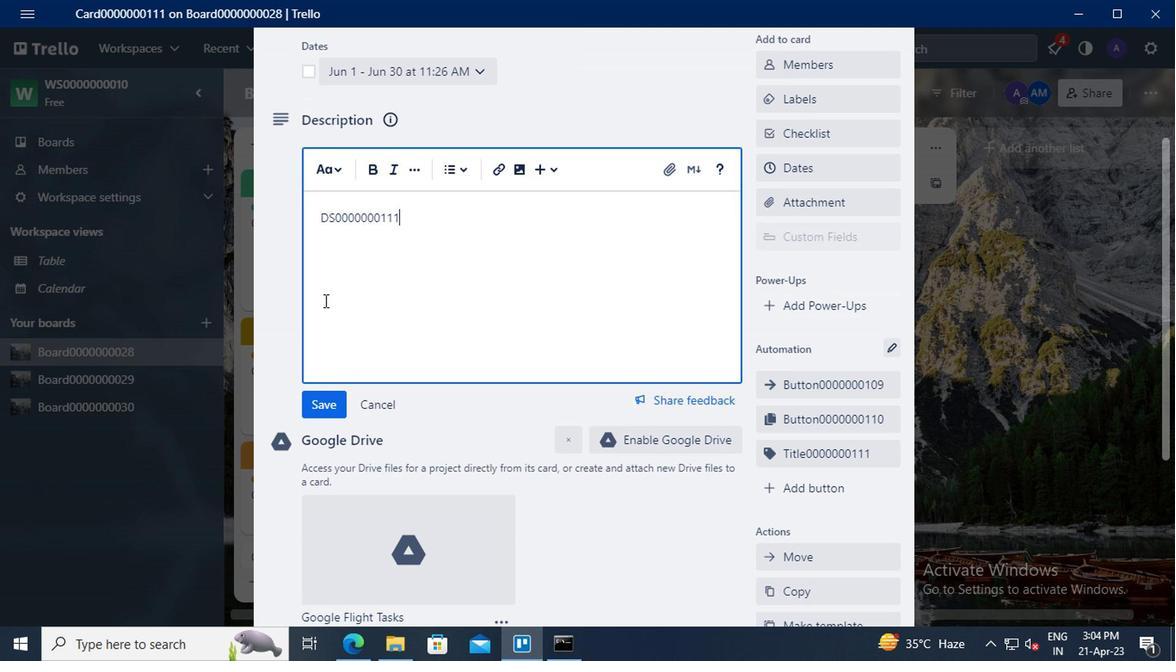 
Action: Mouse moved to (318, 324)
Screenshot: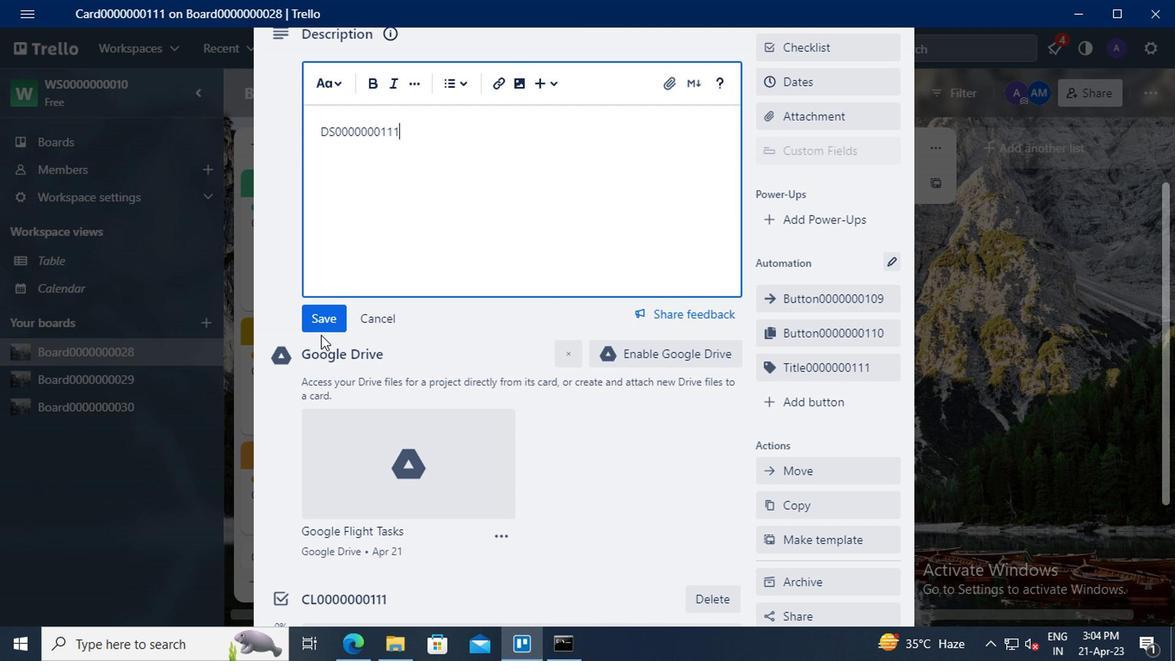 
Action: Mouse pressed left at (318, 324)
Screenshot: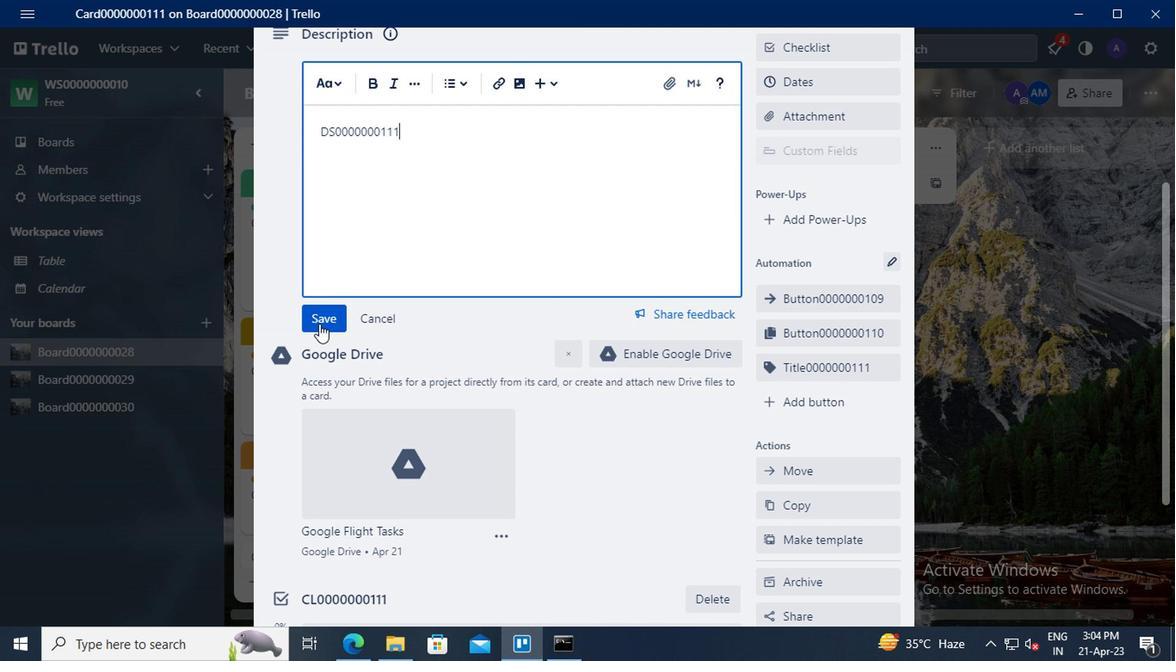 
Action: Mouse moved to (363, 515)
Screenshot: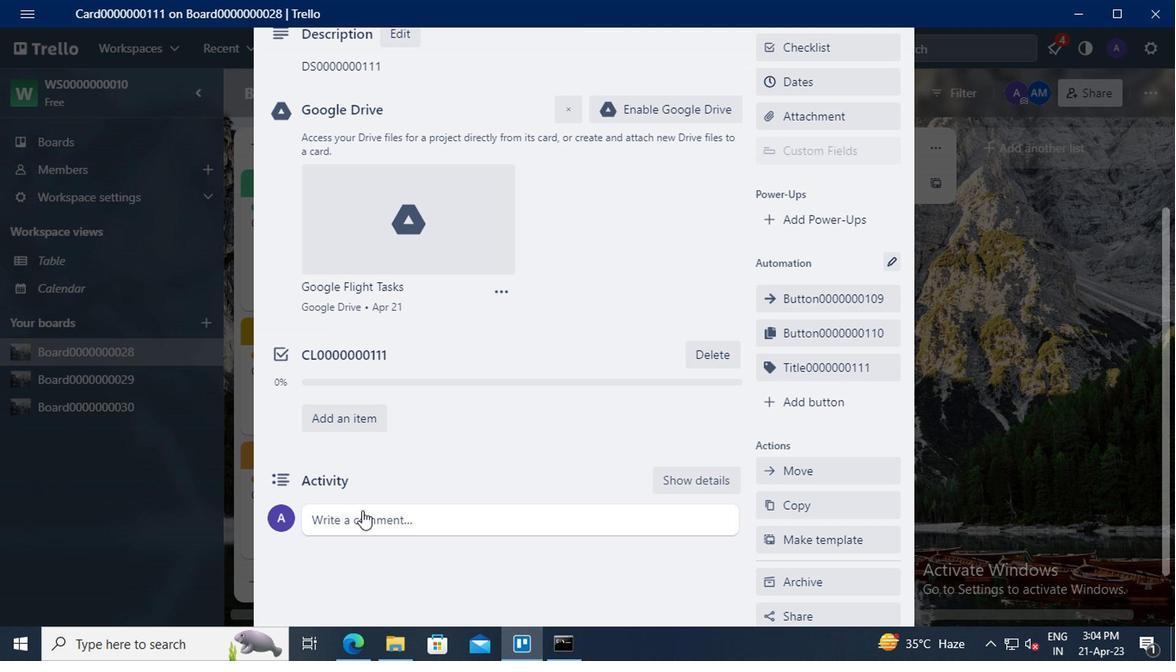 
Action: Mouse pressed left at (363, 515)
Screenshot: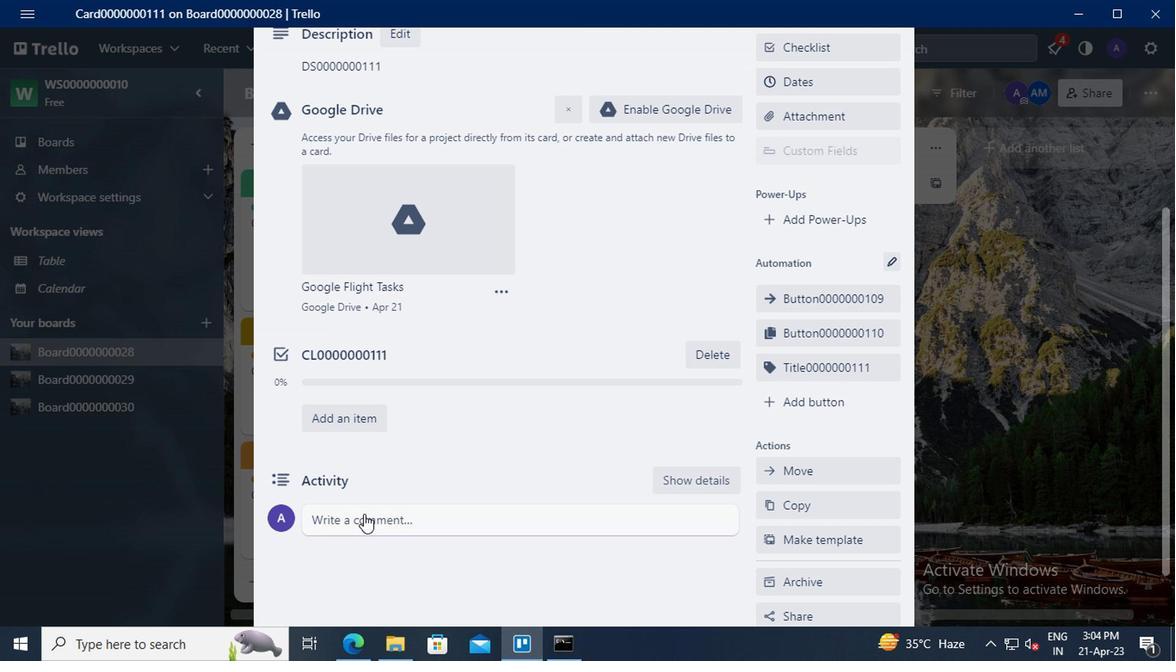 
Action: Key pressed <Key.shift>CM0000000111
Screenshot: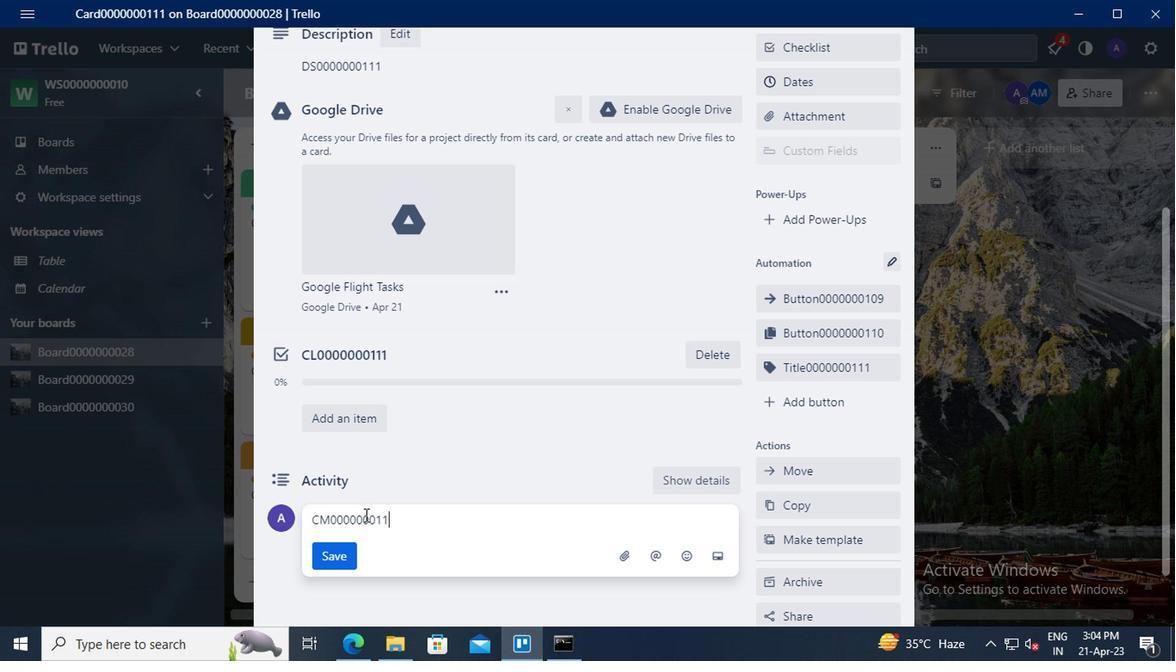 
Action: Mouse moved to (344, 554)
Screenshot: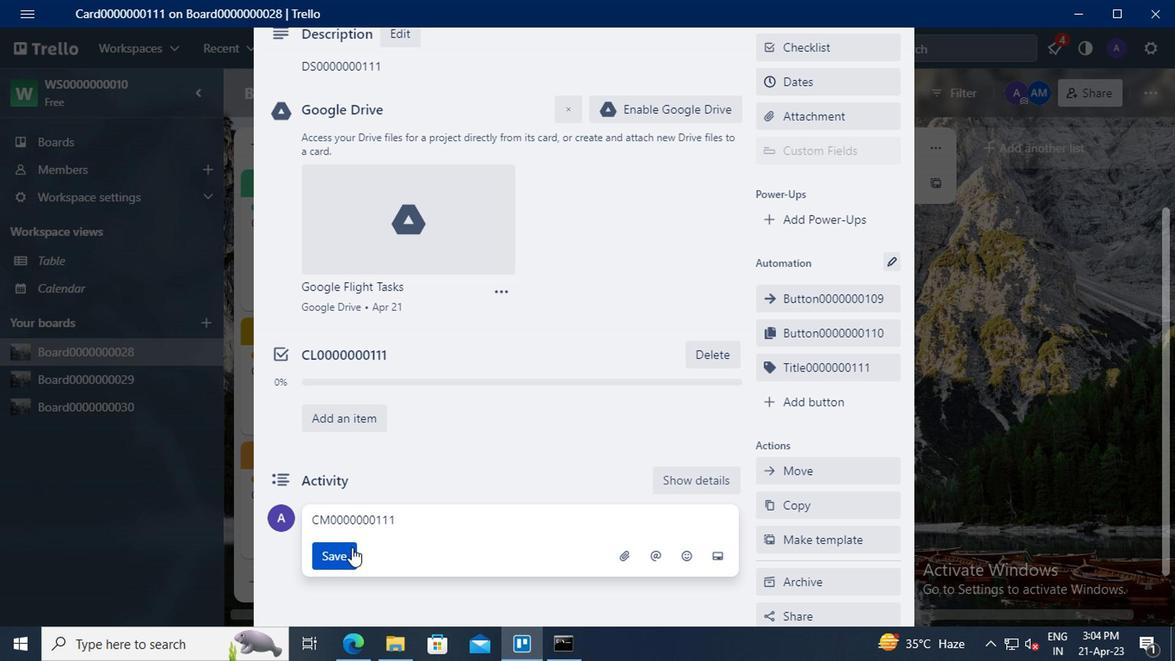 
Action: Mouse pressed left at (344, 554)
Screenshot: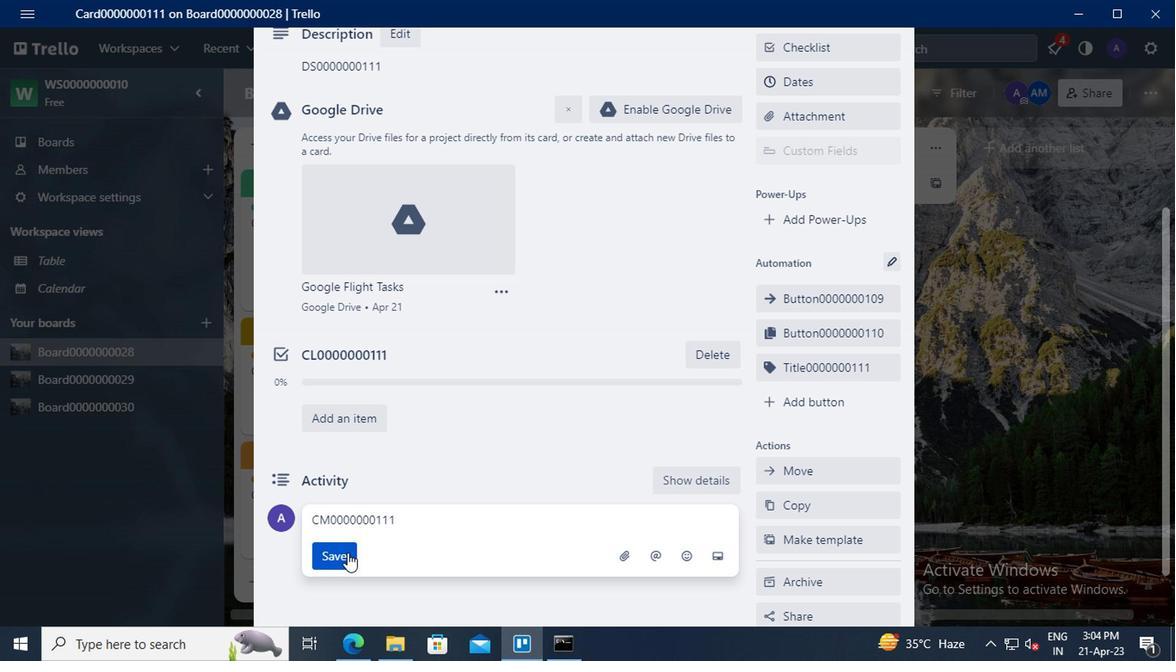 
